 Task: Change  the formatting of the data to 'Which is Greater than 10 'In conditional formating, put the option 'Red Text. 'add another formatting option Format As Table, insert the option 'Light Gray, Table style light 1 ', change the format of Column Width to 15In the sheet  Data Analysis Templatebook
Action: Mouse moved to (125, 48)
Screenshot: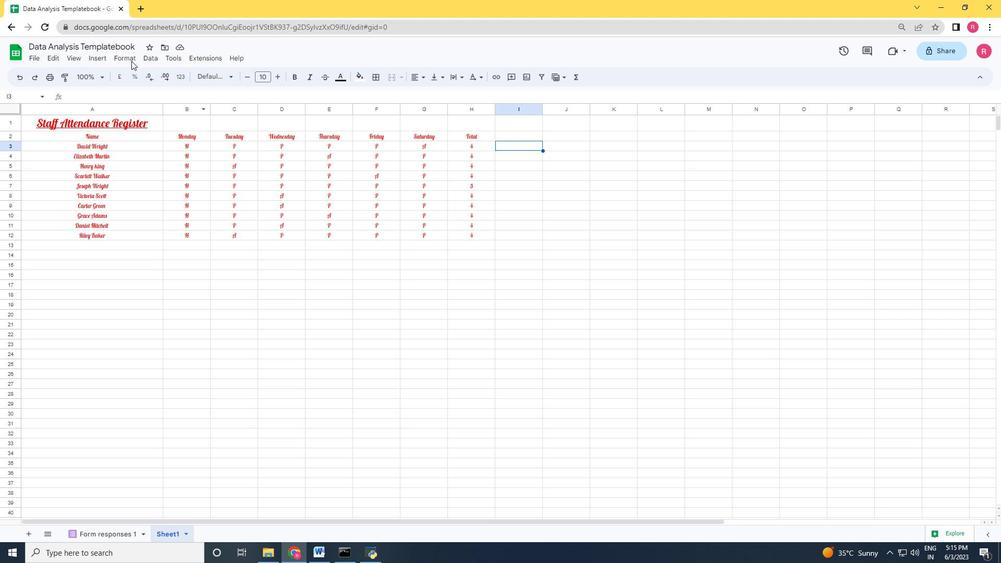 
Action: Mouse pressed left at (125, 48)
Screenshot: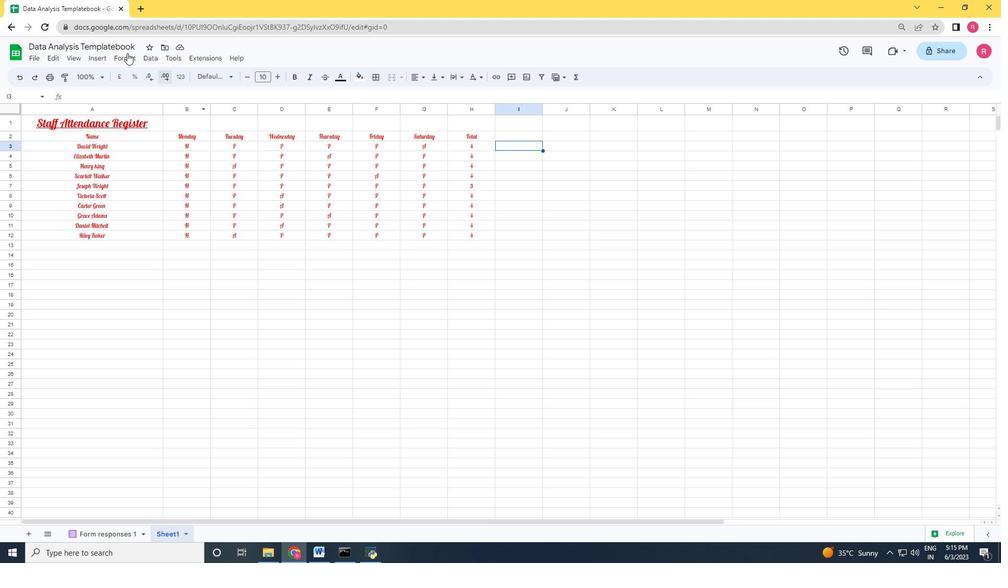 
Action: Mouse moved to (126, 58)
Screenshot: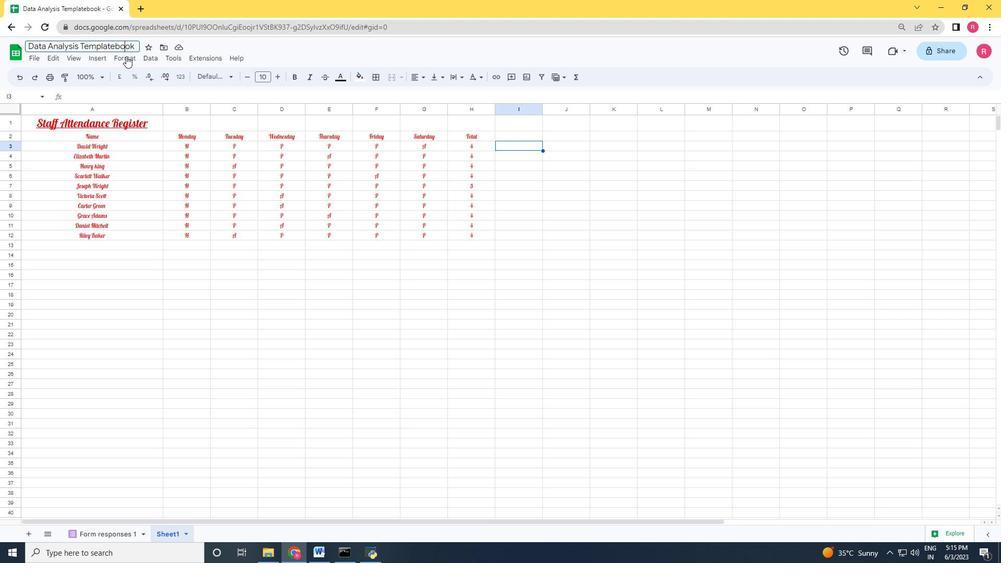 
Action: Mouse pressed left at (126, 58)
Screenshot: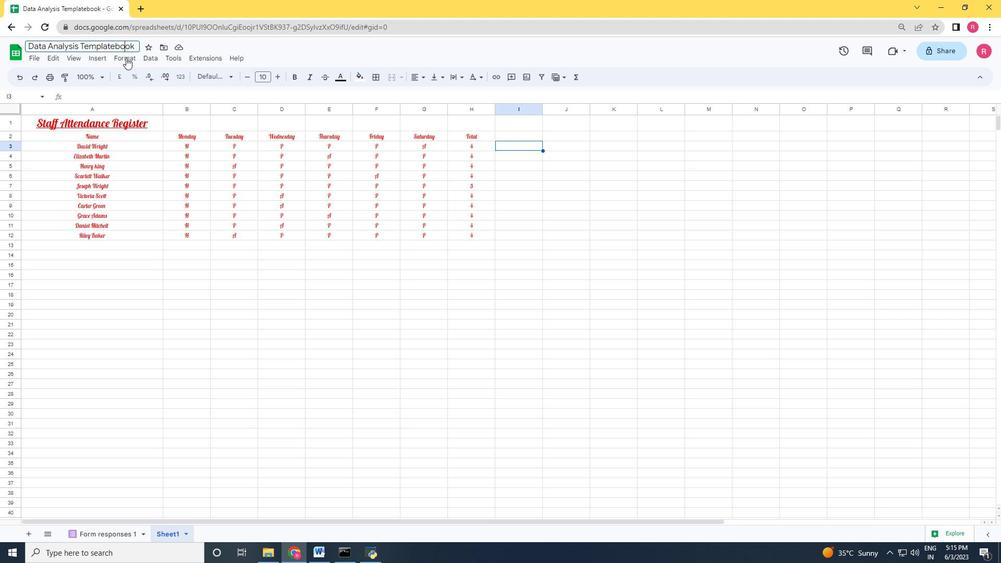 
Action: Mouse moved to (174, 216)
Screenshot: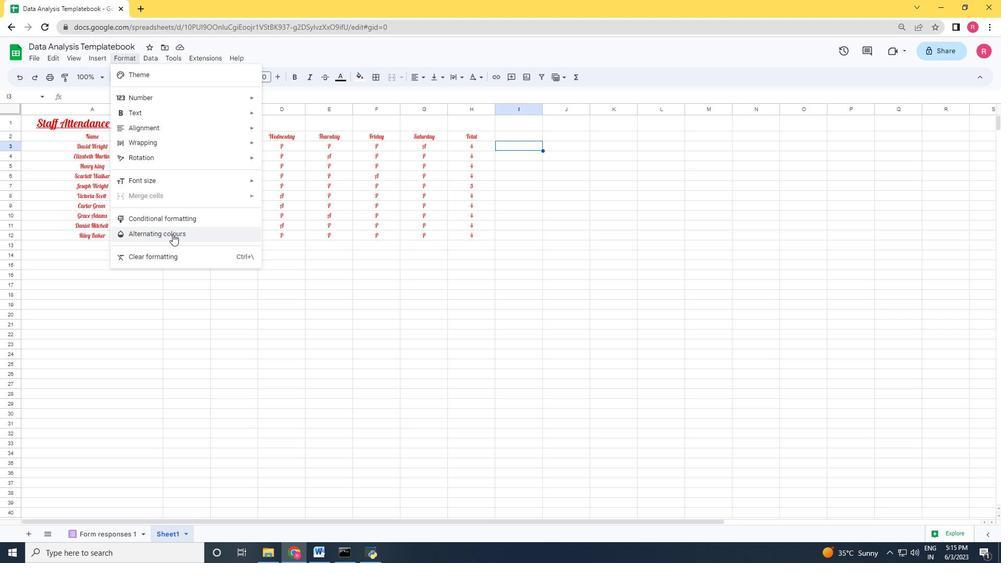 
Action: Mouse pressed left at (174, 216)
Screenshot: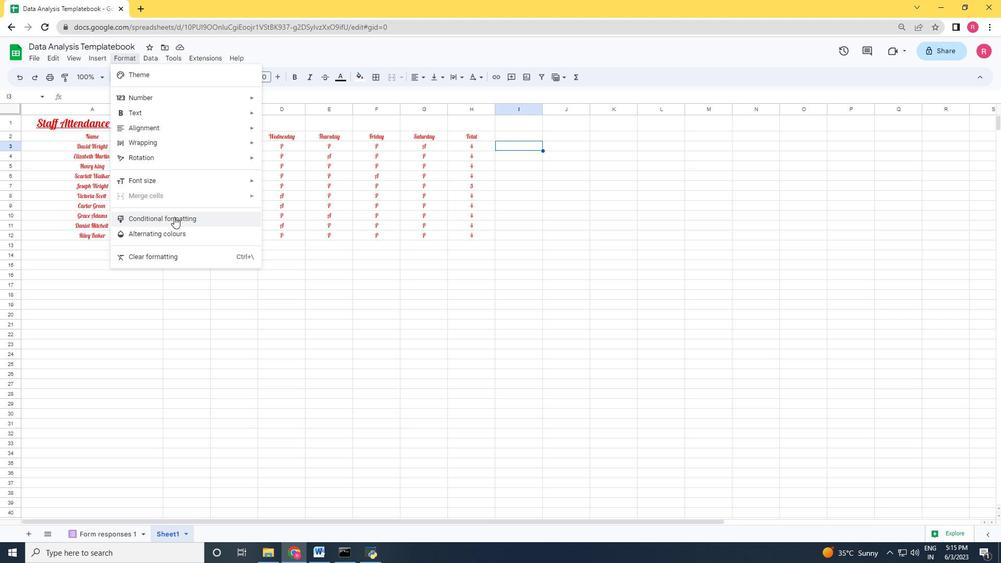 
Action: Mouse moved to (901, 202)
Screenshot: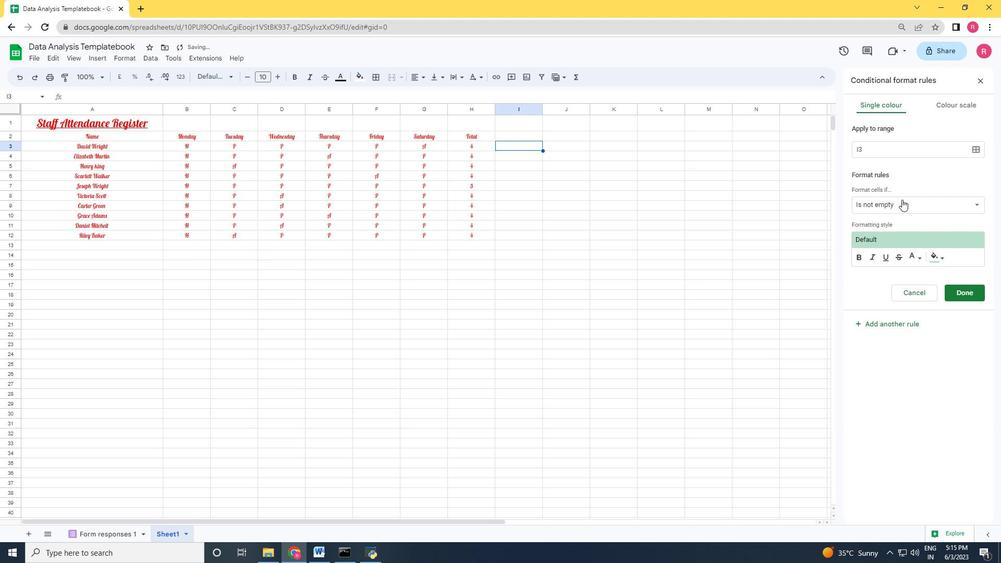 
Action: Mouse pressed left at (901, 202)
Screenshot: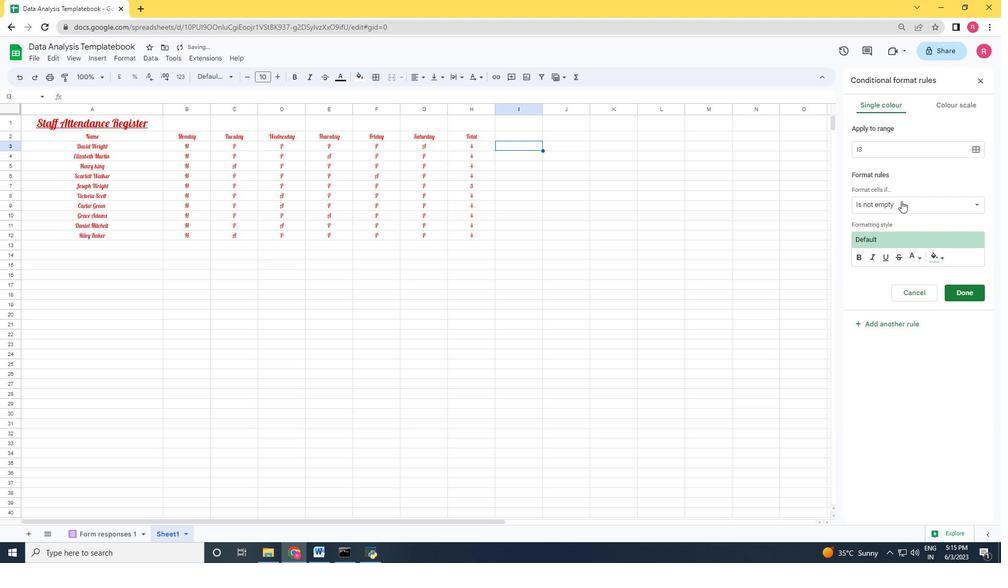 
Action: Mouse moved to (901, 357)
Screenshot: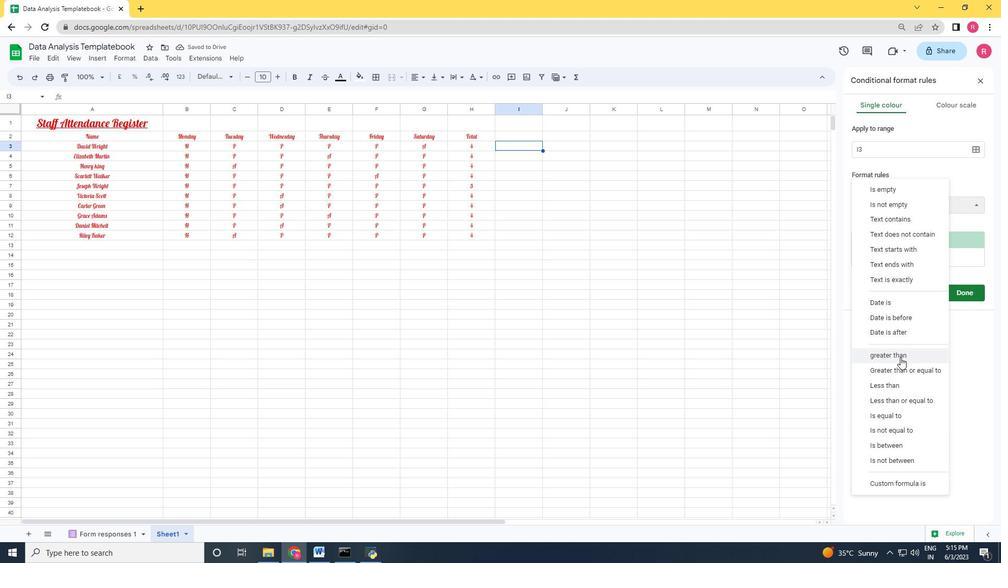 
Action: Mouse pressed left at (901, 357)
Screenshot: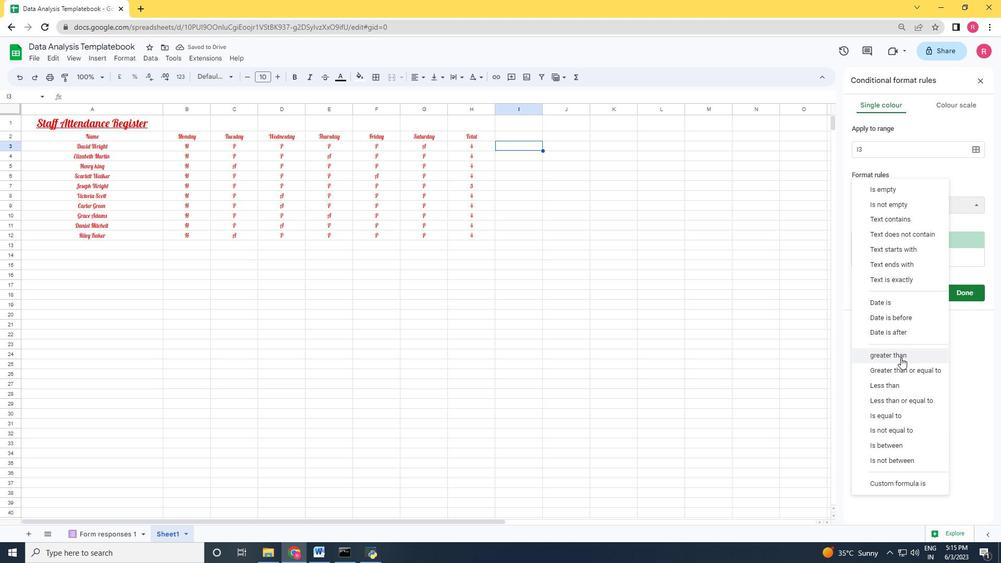 
Action: Mouse moved to (872, 228)
Screenshot: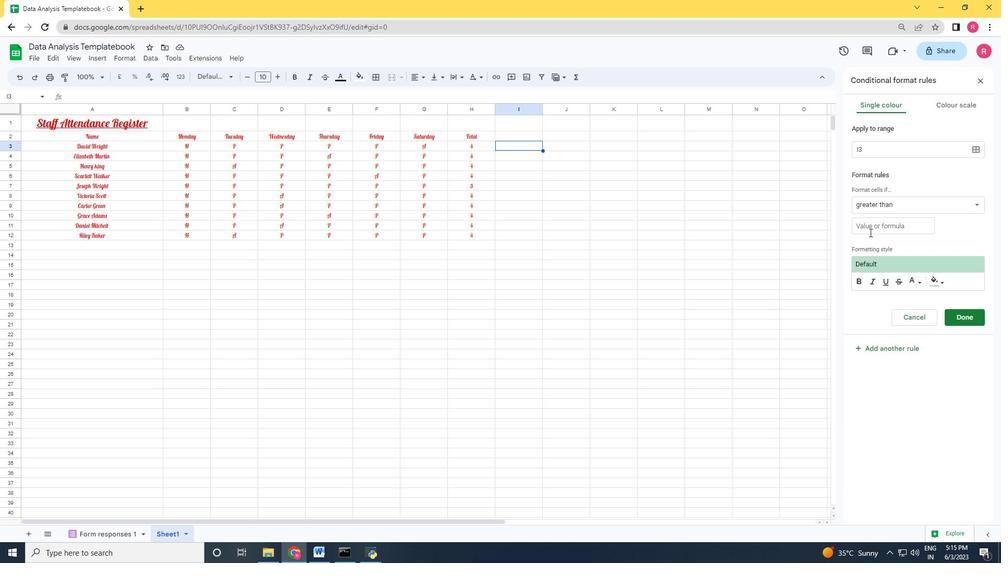 
Action: Mouse pressed left at (872, 228)
Screenshot: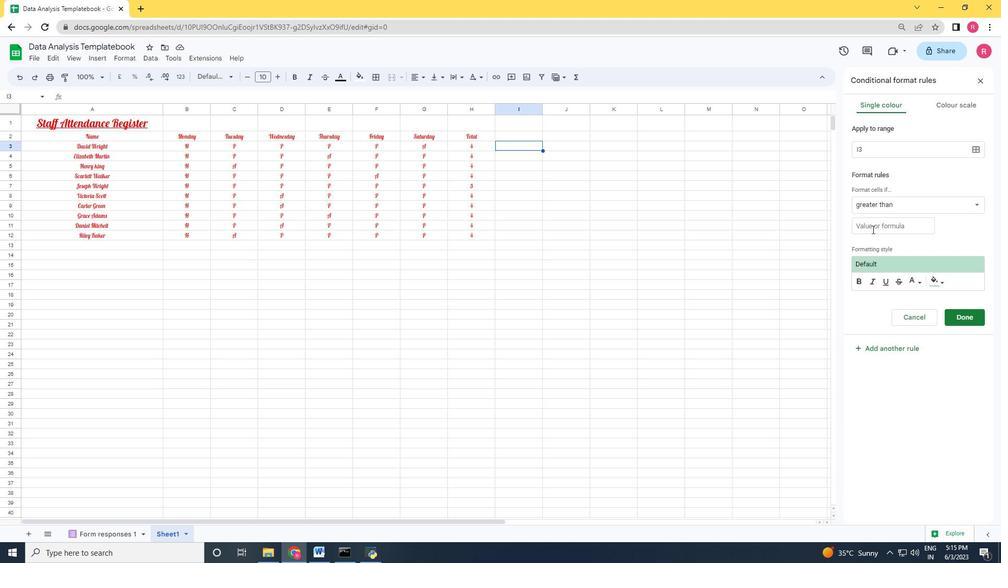 
Action: Mouse moved to (778, 238)
Screenshot: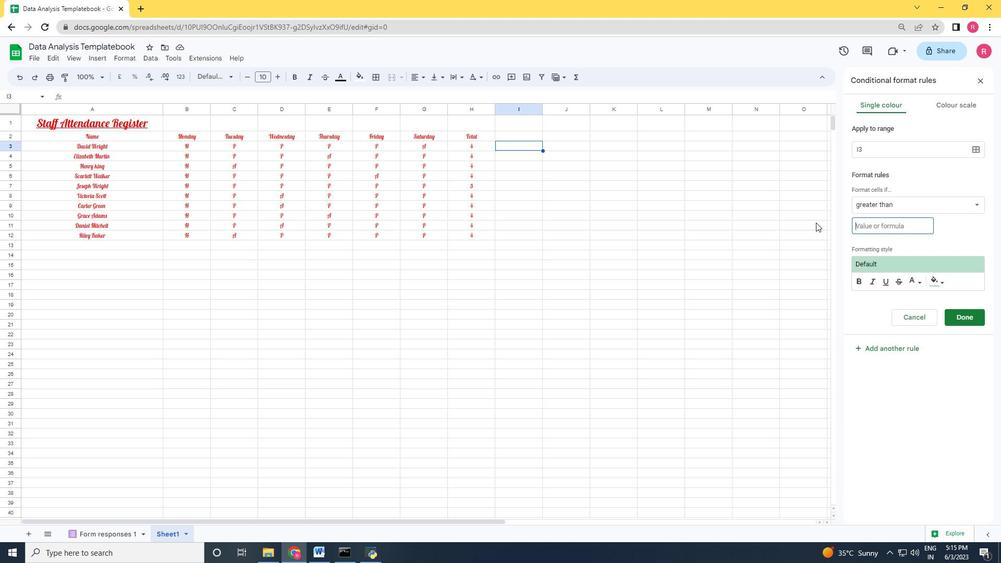 
Action: Key pressed 110<Key.backspace><Key.backspace>0
Screenshot: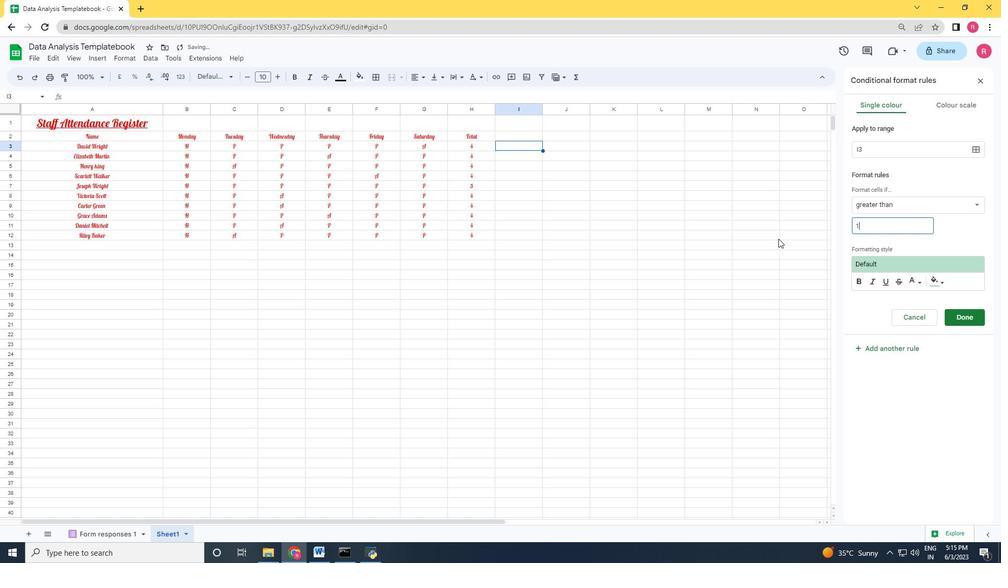 
Action: Mouse moved to (917, 278)
Screenshot: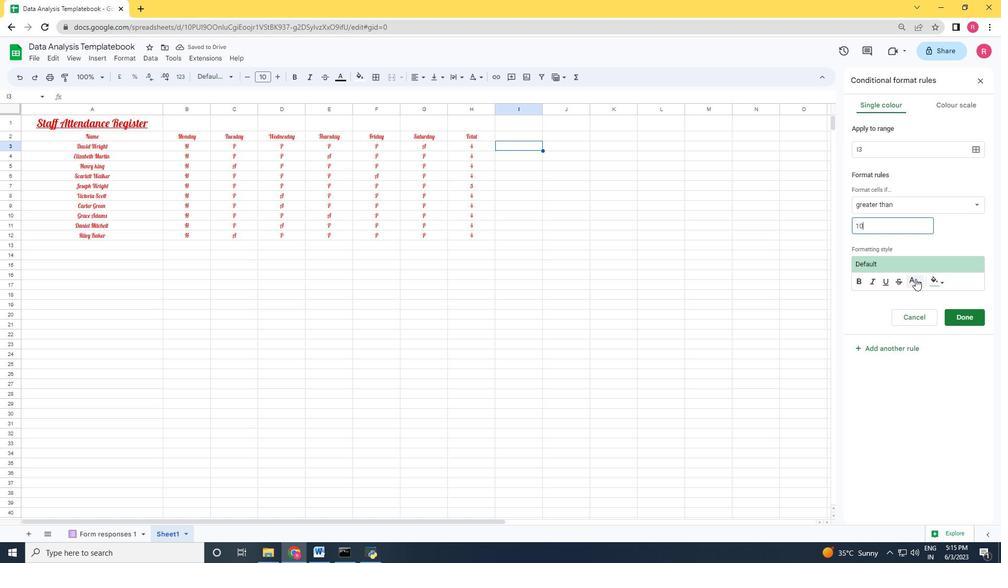 
Action: Mouse pressed left at (917, 278)
Screenshot: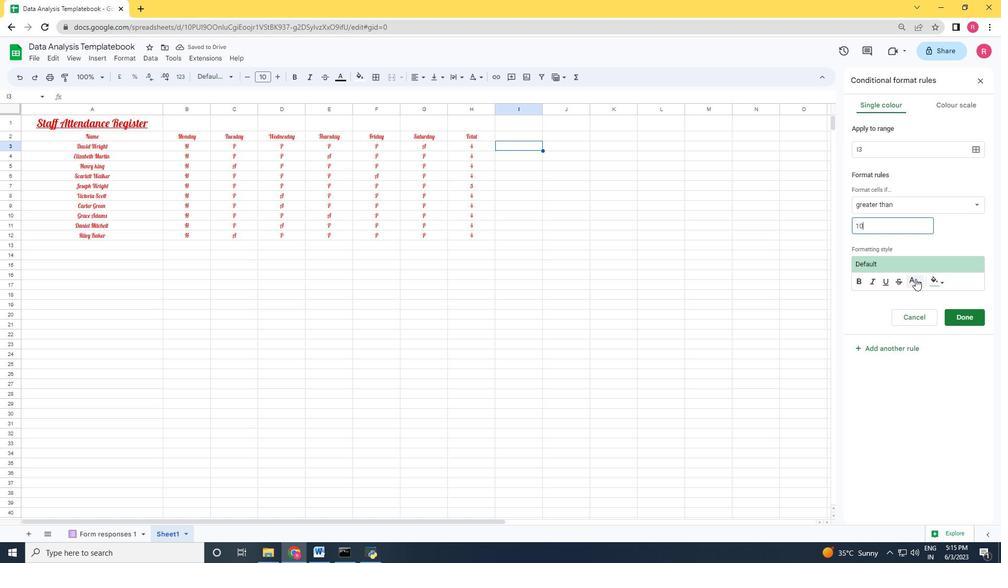 
Action: Mouse moved to (920, 283)
Screenshot: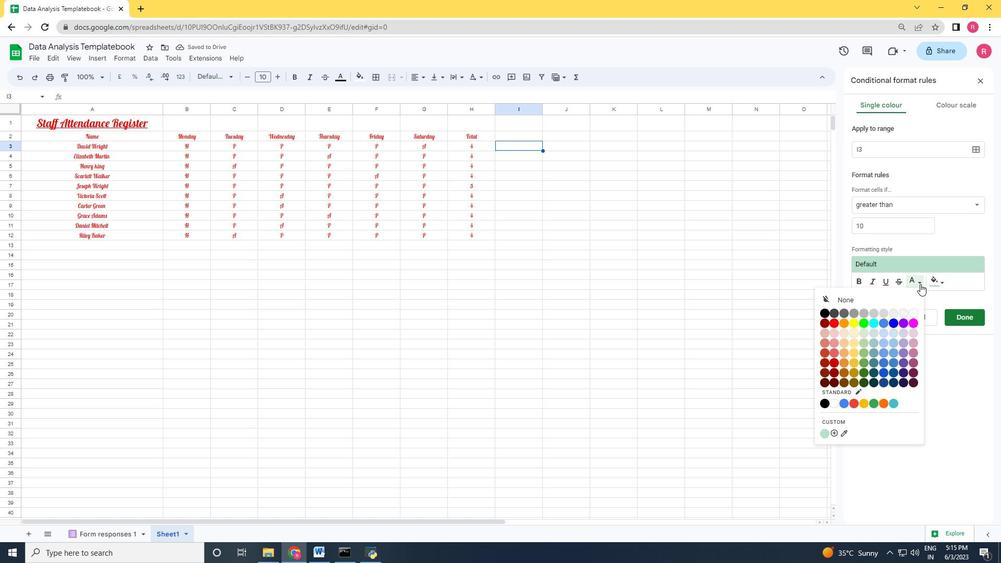 
Action: Mouse pressed left at (920, 283)
Screenshot: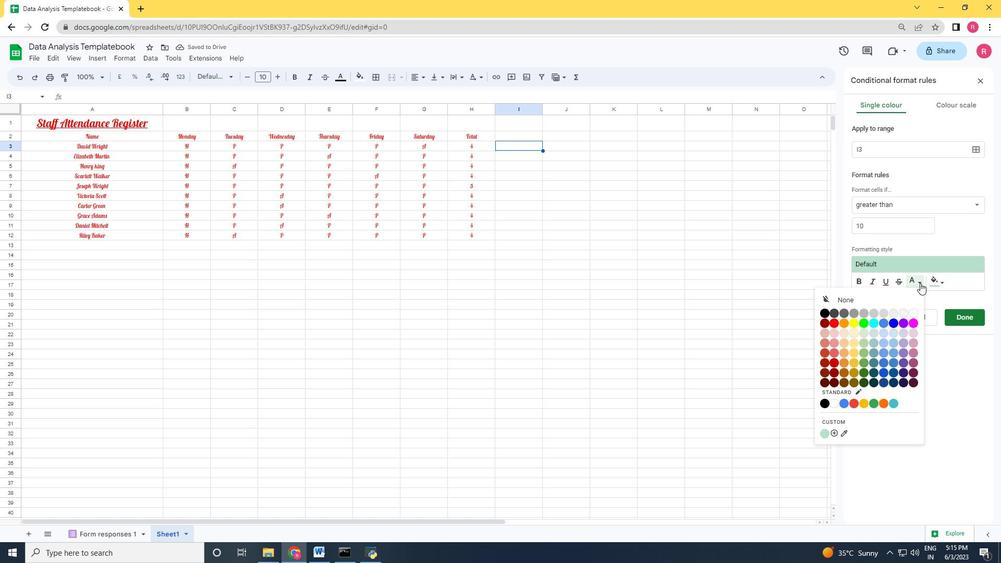 
Action: Mouse moved to (920, 282)
Screenshot: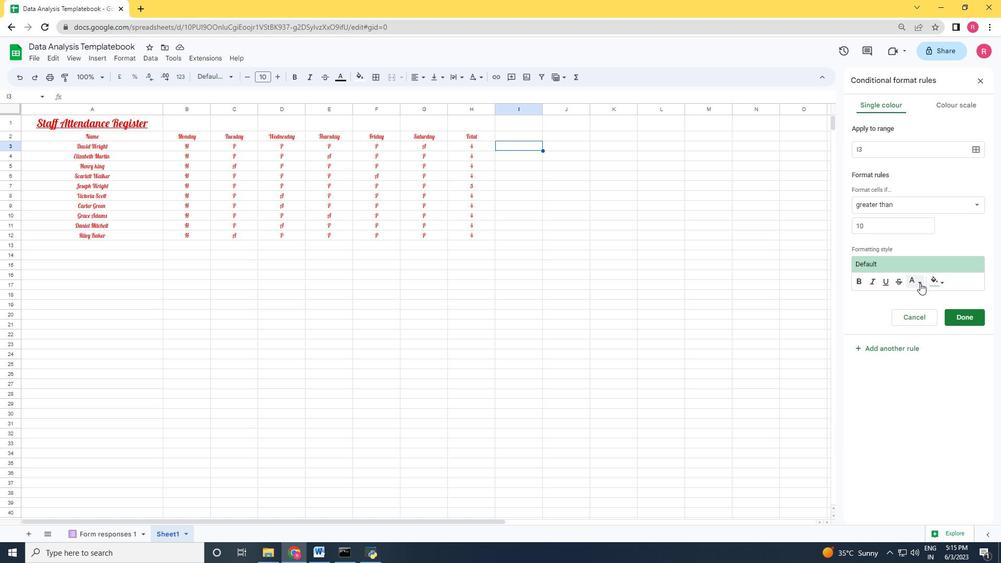 
Action: Mouse pressed left at (920, 282)
Screenshot: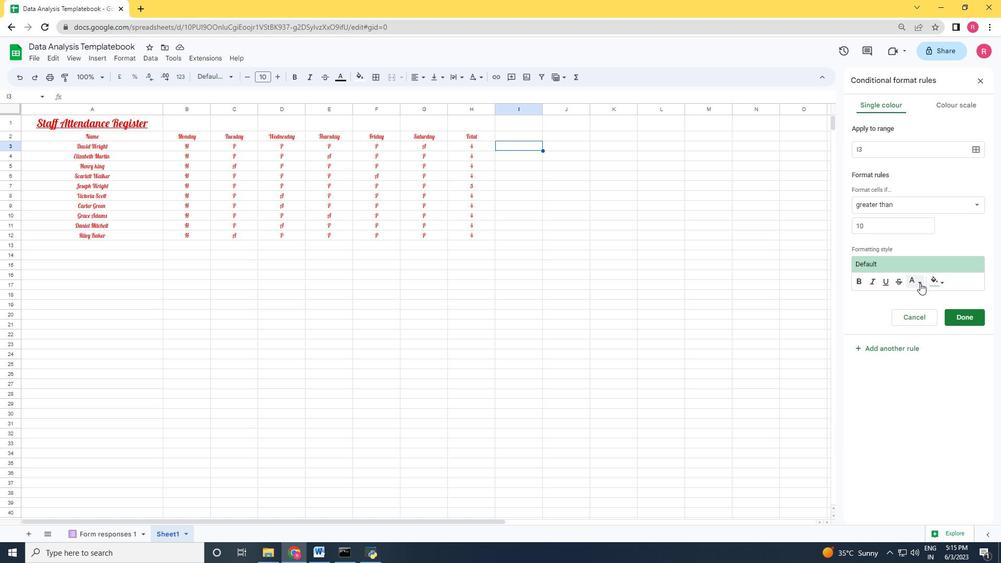 
Action: Mouse moved to (835, 323)
Screenshot: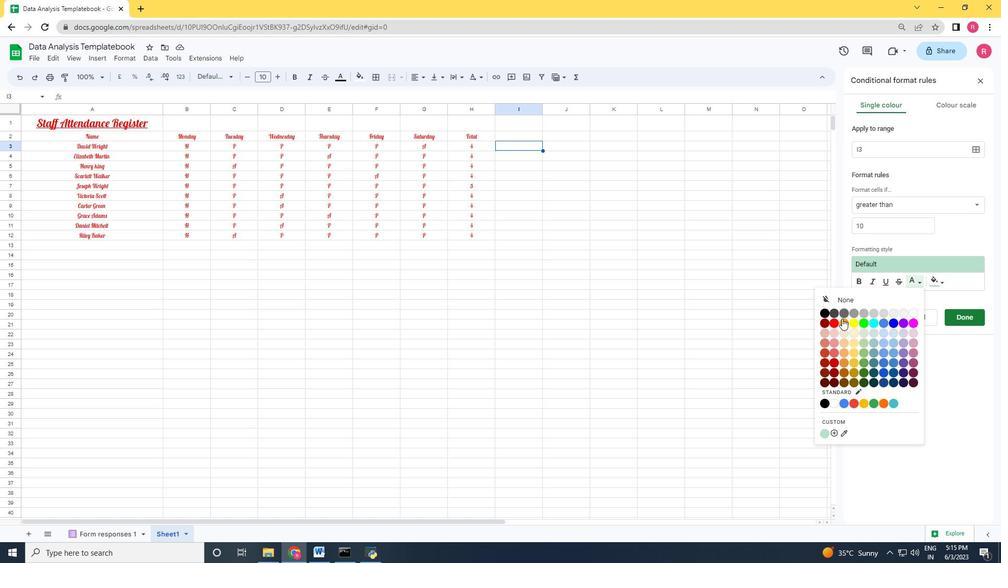 
Action: Mouse pressed left at (835, 323)
Screenshot: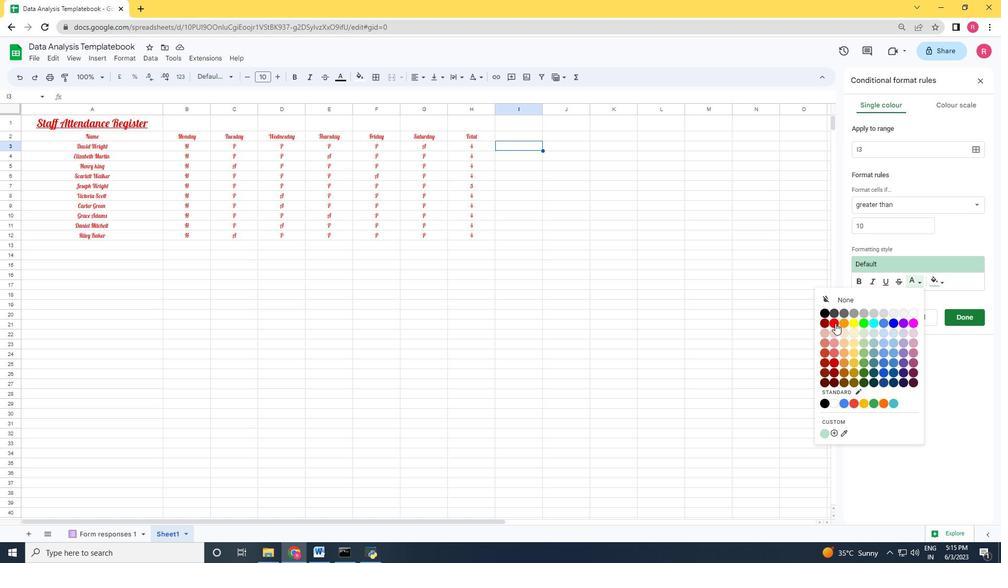 
Action: Mouse moved to (973, 316)
Screenshot: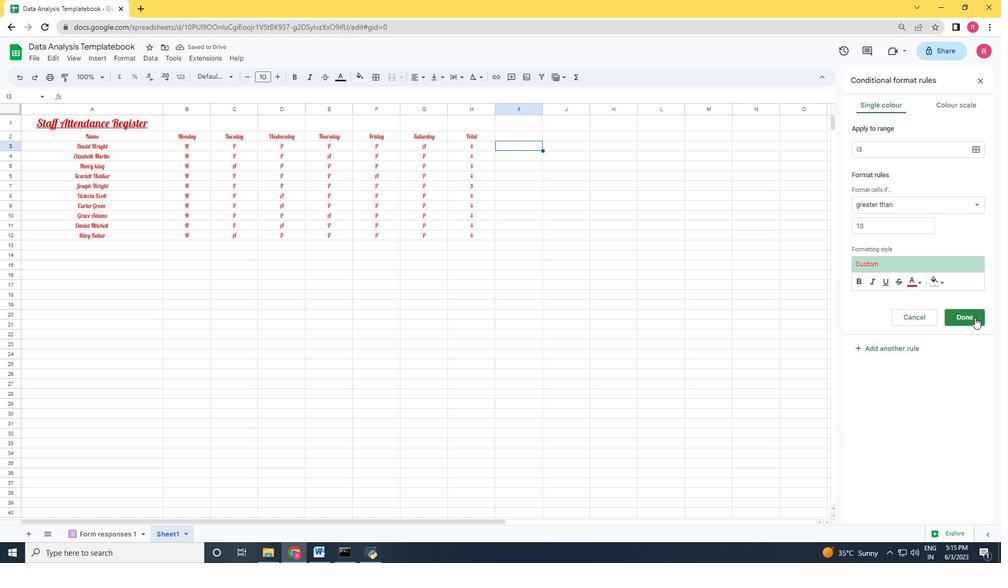 
Action: Mouse pressed left at (973, 316)
Screenshot: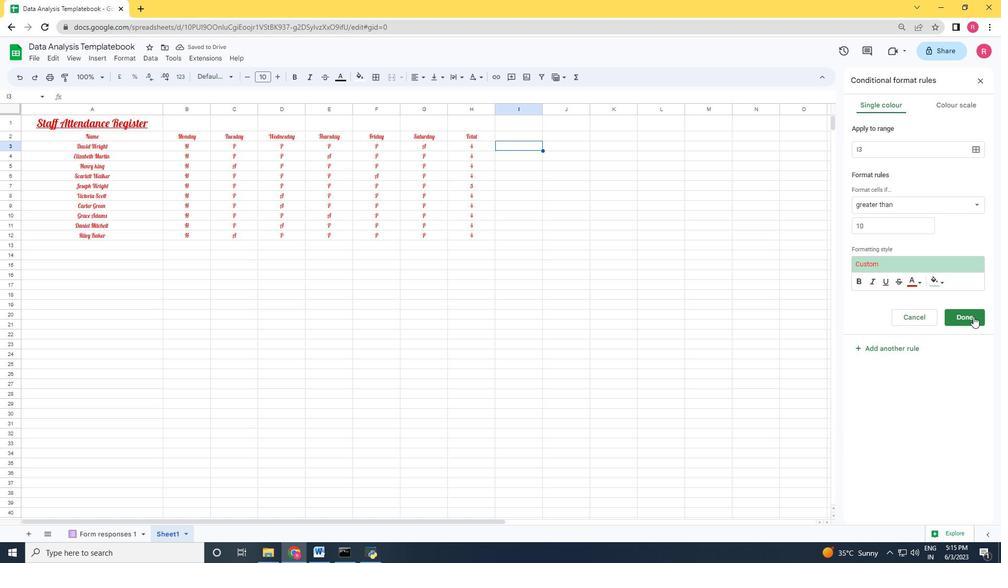 
Action: Mouse moved to (63, 133)
Screenshot: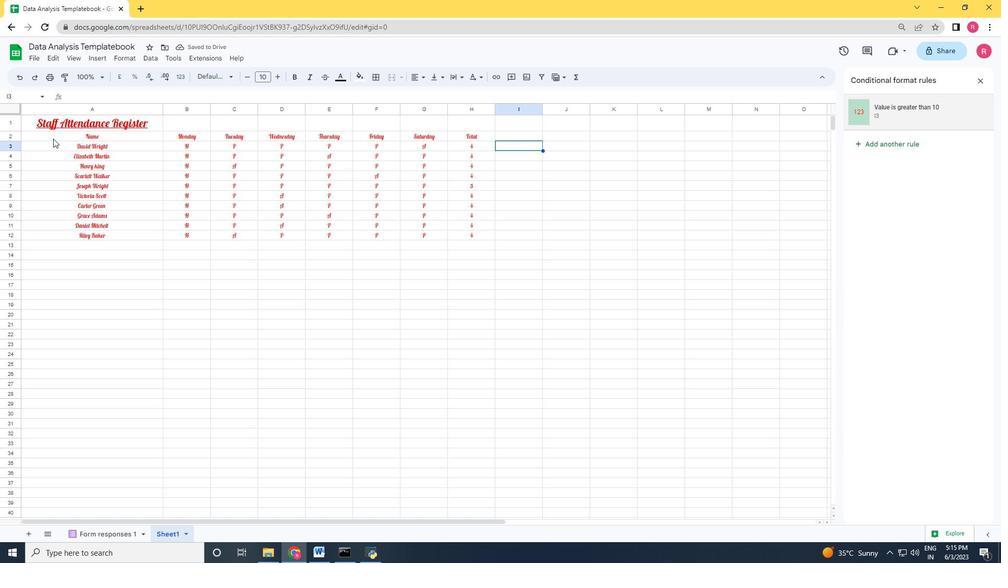 
Action: Mouse pressed left at (63, 133)
Screenshot: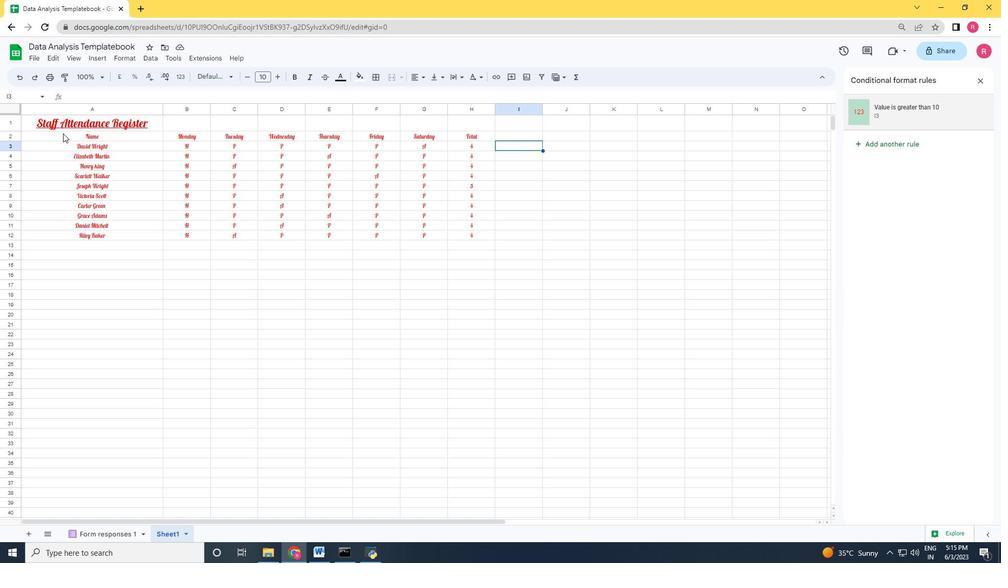 
Action: Mouse moved to (58, 123)
Screenshot: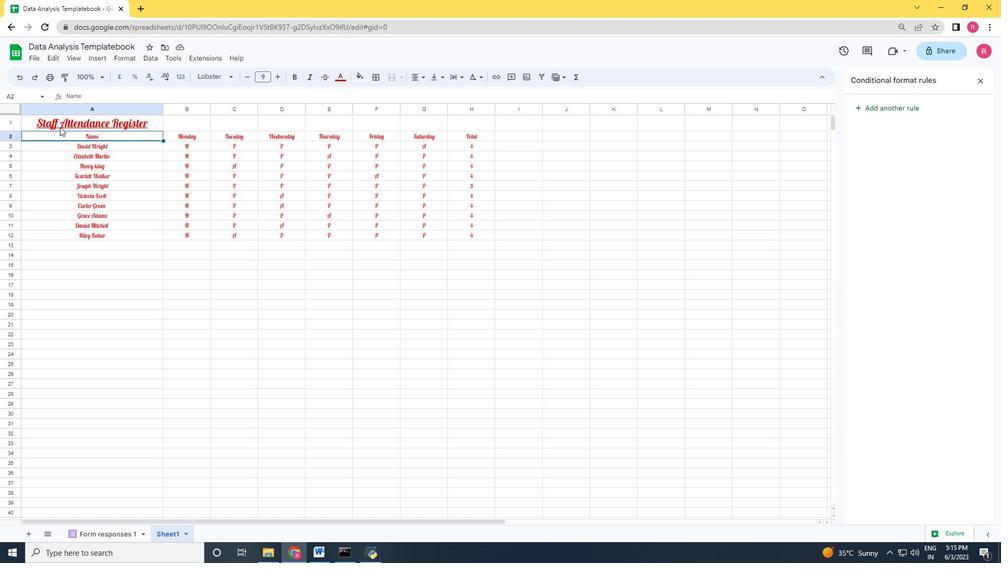 
Action: Mouse pressed left at (58, 123)
Screenshot: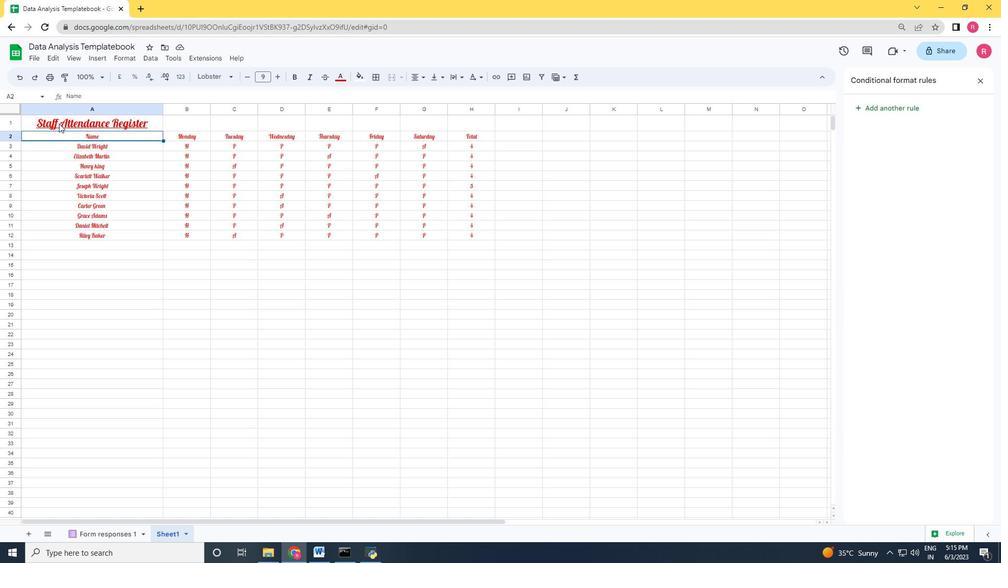 
Action: Mouse moved to (57, 123)
Screenshot: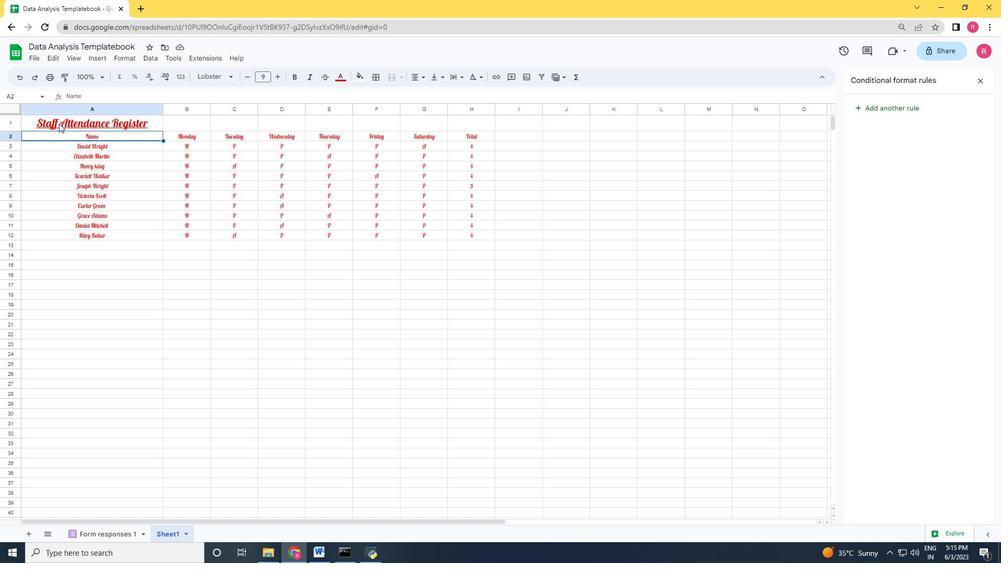 
Action: Key pressed <Key.shift_r><Key.right><Key.right><Key.right><Key.right><Key.right><Key.right><Key.right><Key.down><Key.down><Key.down><Key.down><Key.down><Key.down><Key.down><Key.down><Key.down>
Screenshot: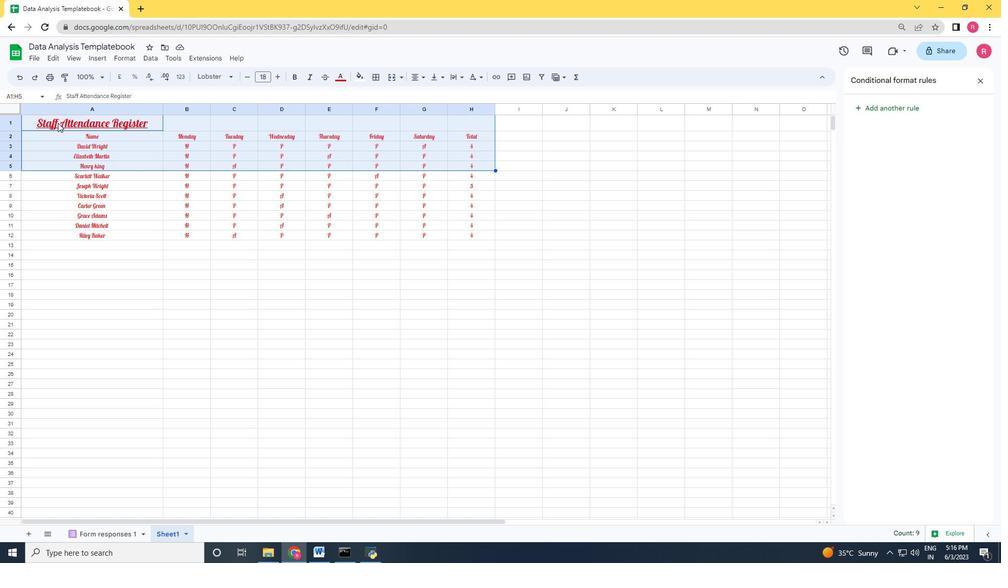 
Action: Mouse moved to (49, 113)
Screenshot: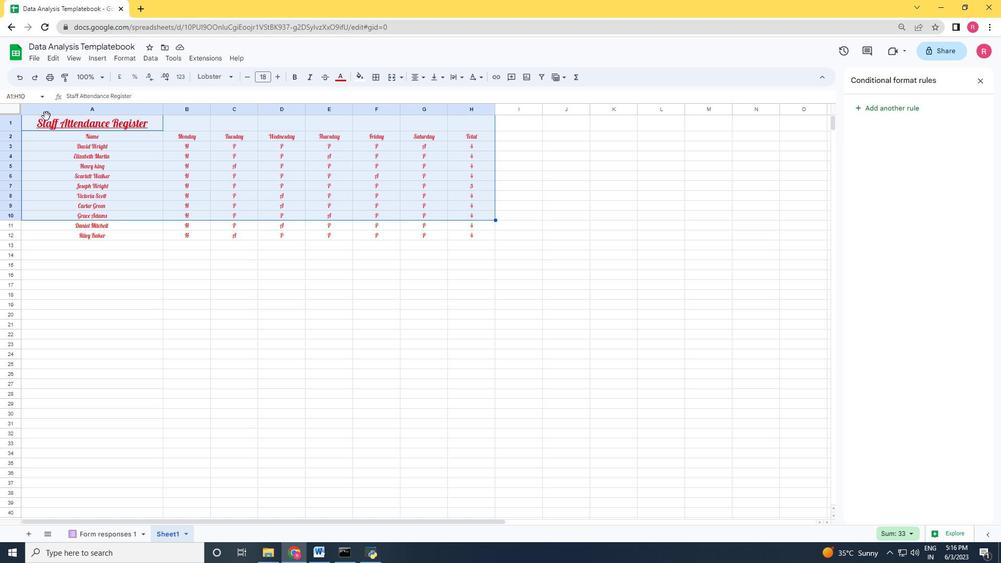 
Action: Mouse pressed left at (49, 113)
Screenshot: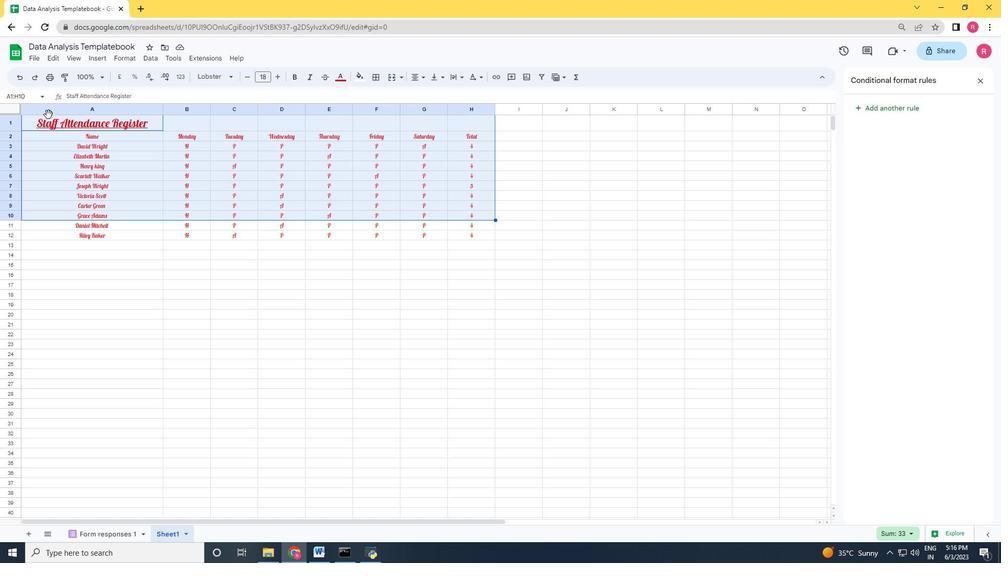 
Action: Mouse moved to (173, 316)
Screenshot: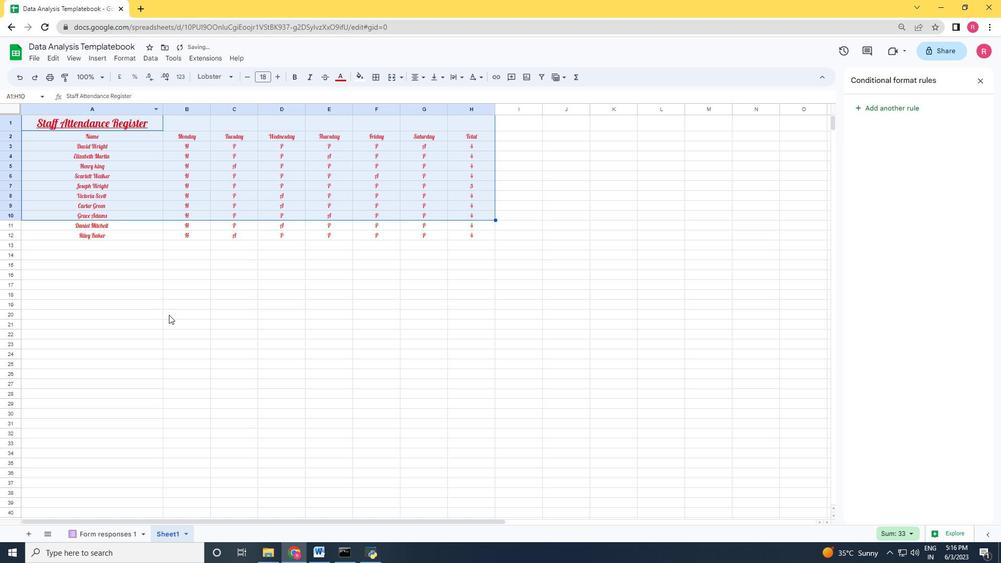 
Action: Mouse pressed left at (173, 316)
Screenshot: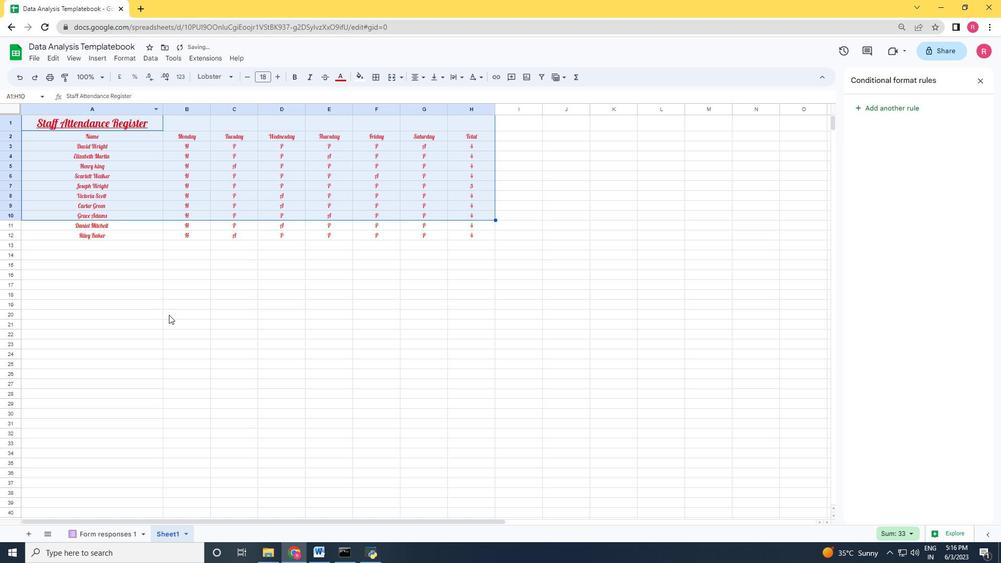 
Action: Mouse moved to (79, 106)
Screenshot: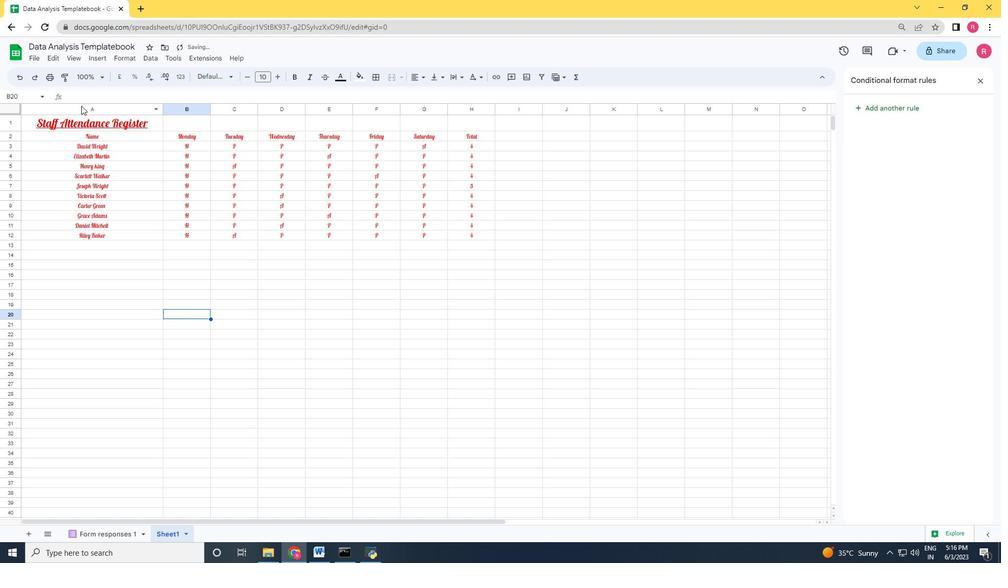 
Action: Mouse pressed left at (79, 106)
Screenshot: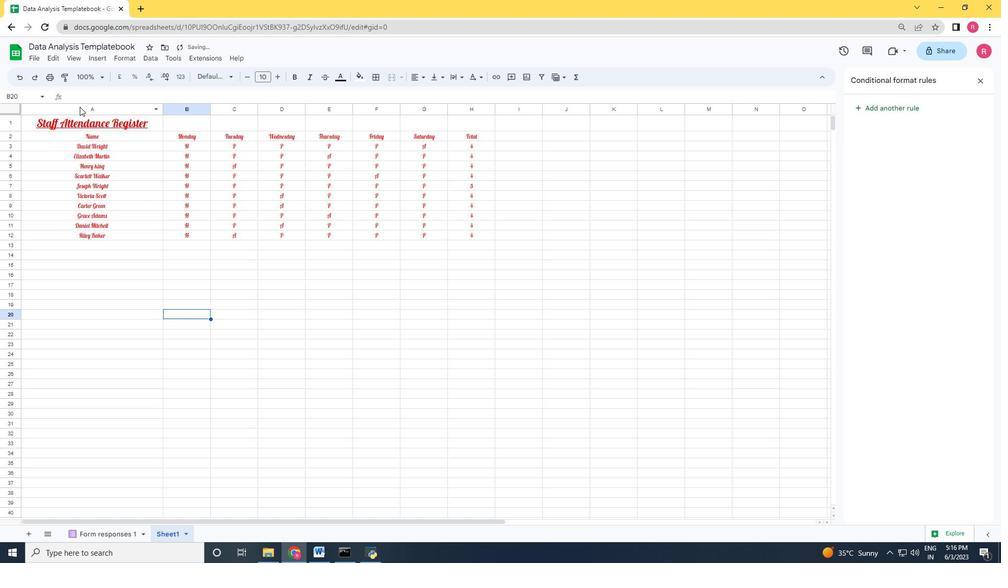 
Action: Mouse moved to (127, 58)
Screenshot: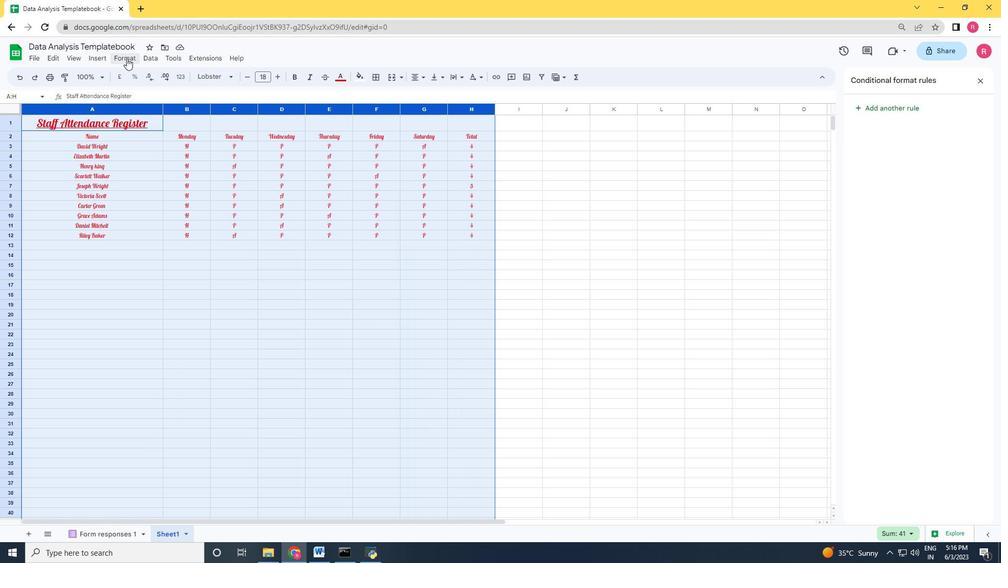 
Action: Mouse pressed left at (127, 58)
Screenshot: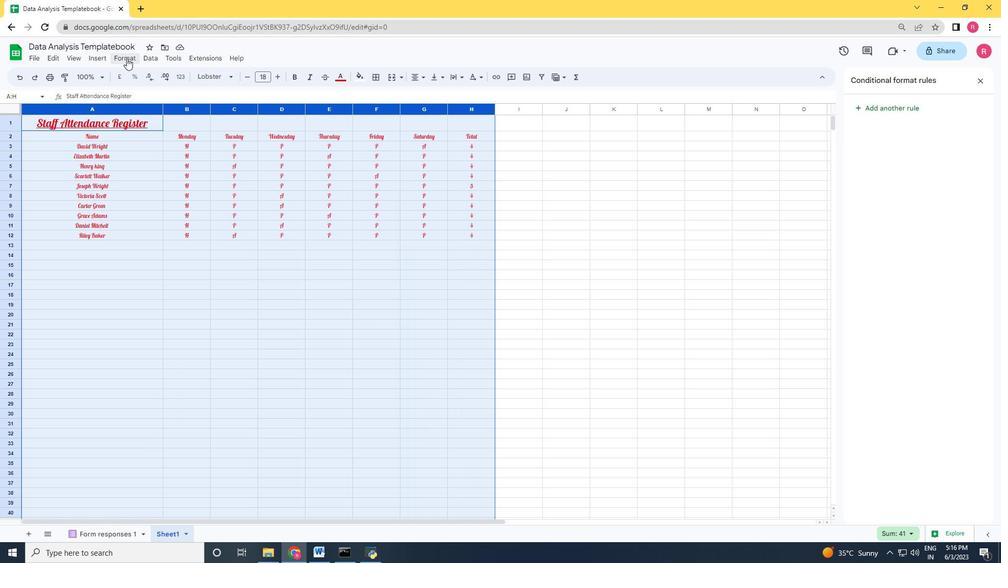 
Action: Mouse moved to (172, 222)
Screenshot: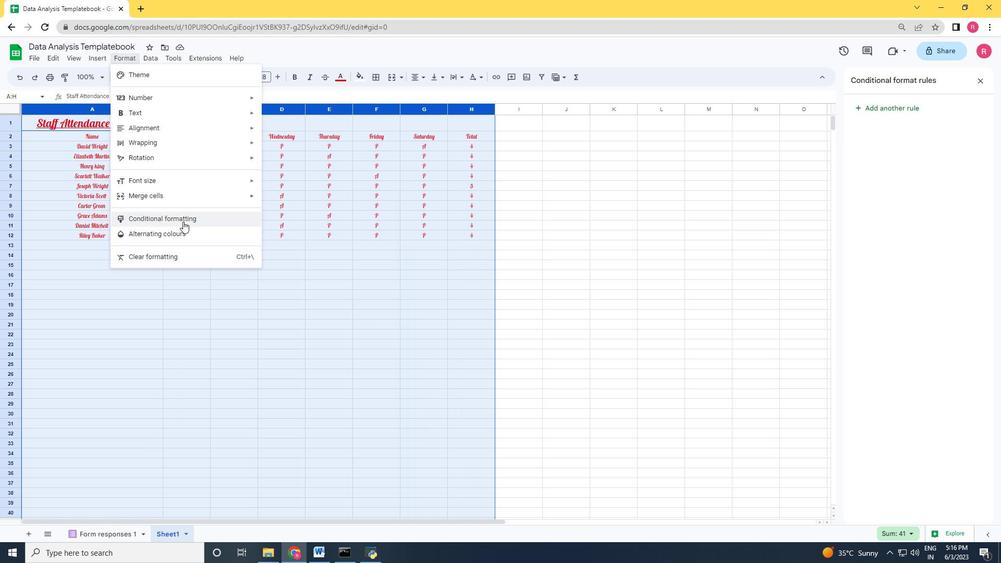 
Action: Mouse pressed left at (172, 222)
Screenshot: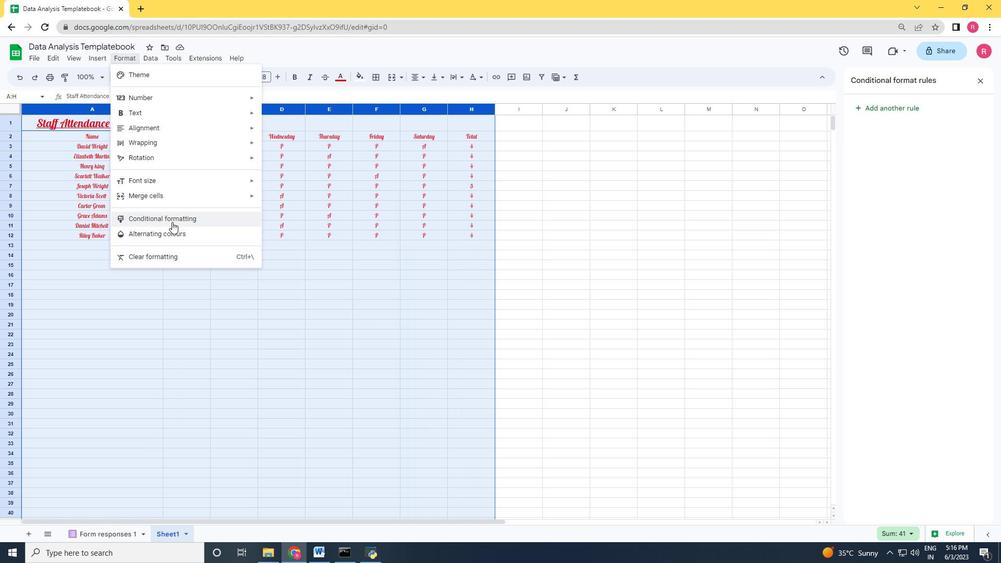 
Action: Mouse moved to (882, 204)
Screenshot: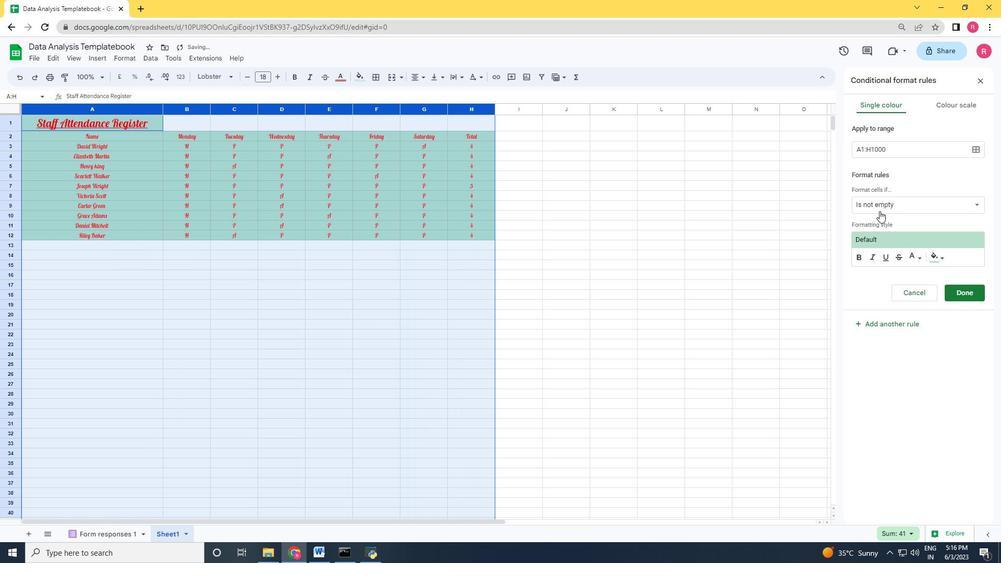 
Action: Mouse pressed left at (882, 204)
Screenshot: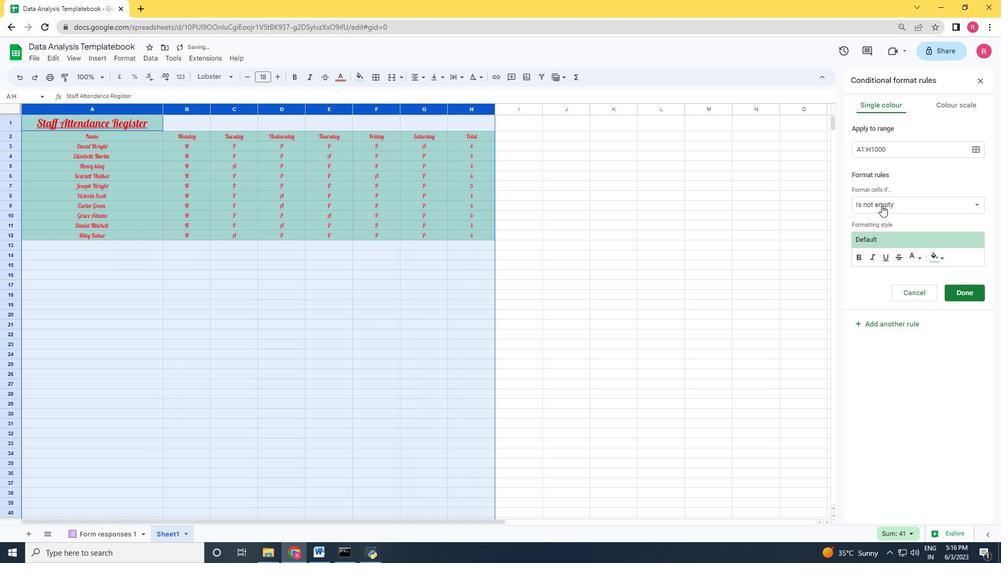 
Action: Mouse moved to (905, 357)
Screenshot: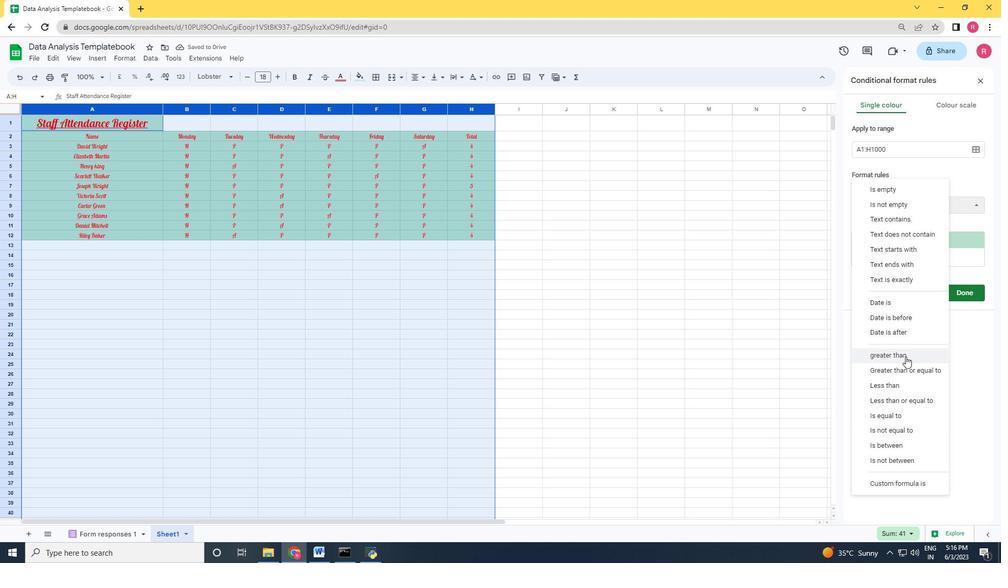 
Action: Mouse pressed left at (905, 357)
Screenshot: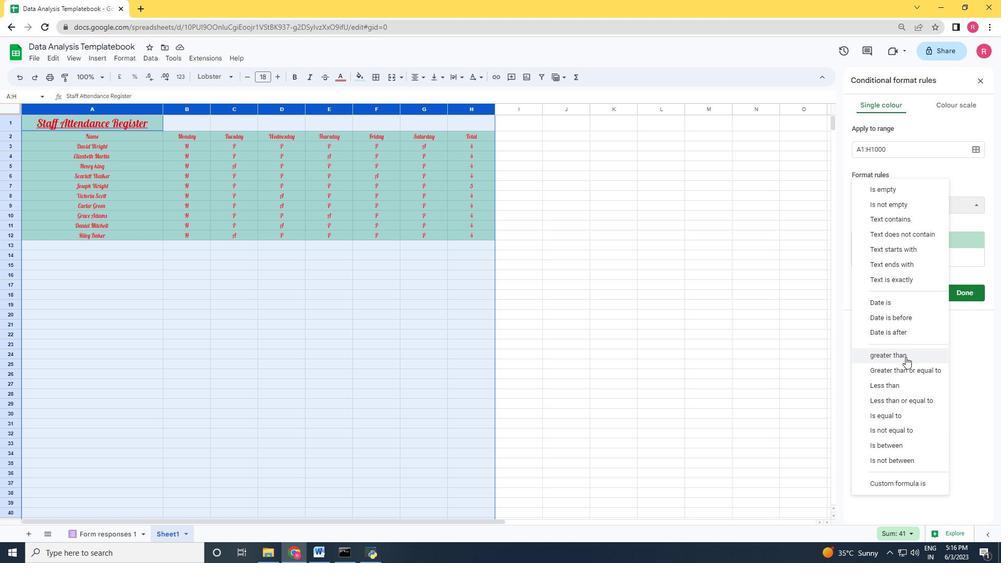
Action: Mouse moved to (879, 230)
Screenshot: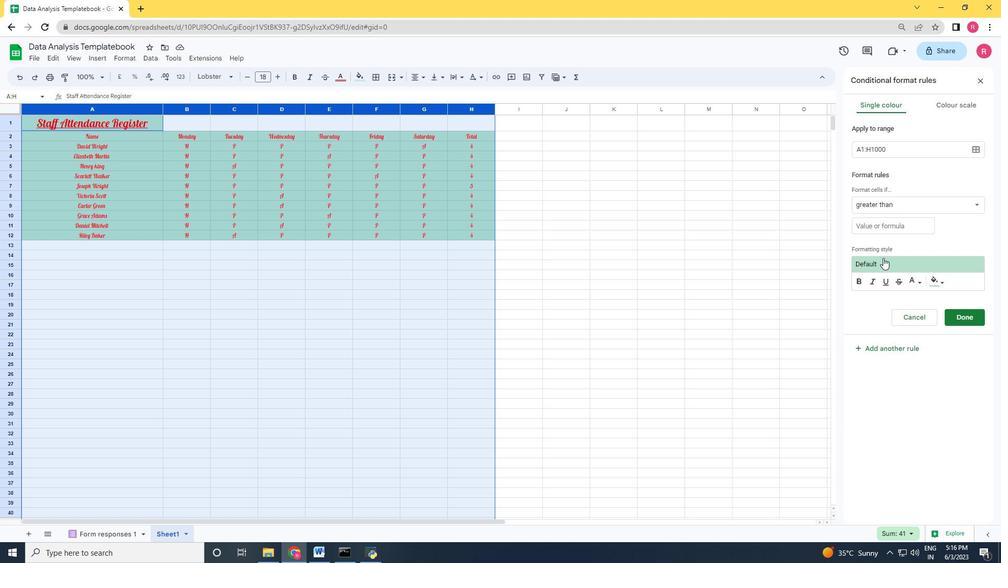 
Action: Mouse pressed left at (879, 230)
Screenshot: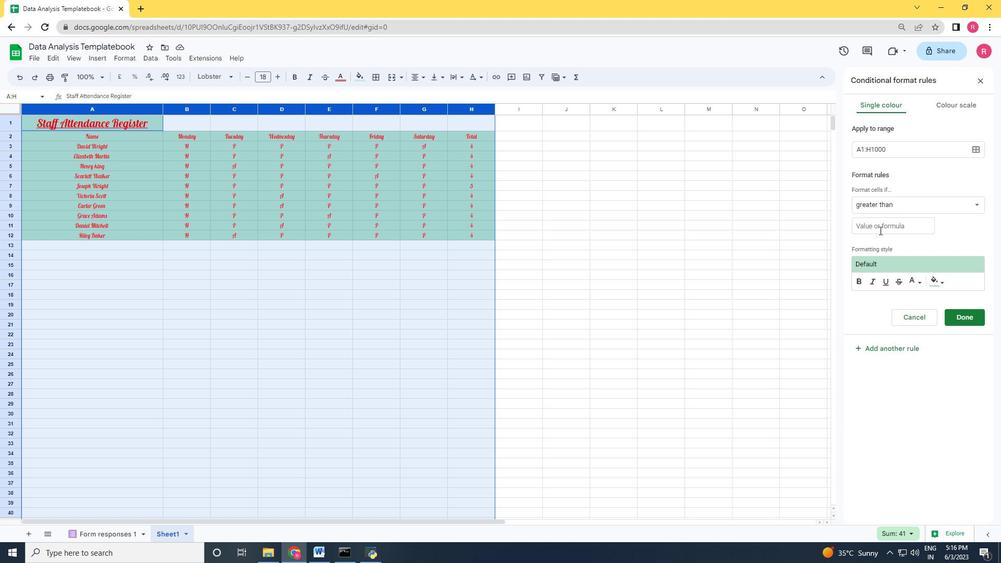 
Action: Mouse moved to (618, 330)
Screenshot: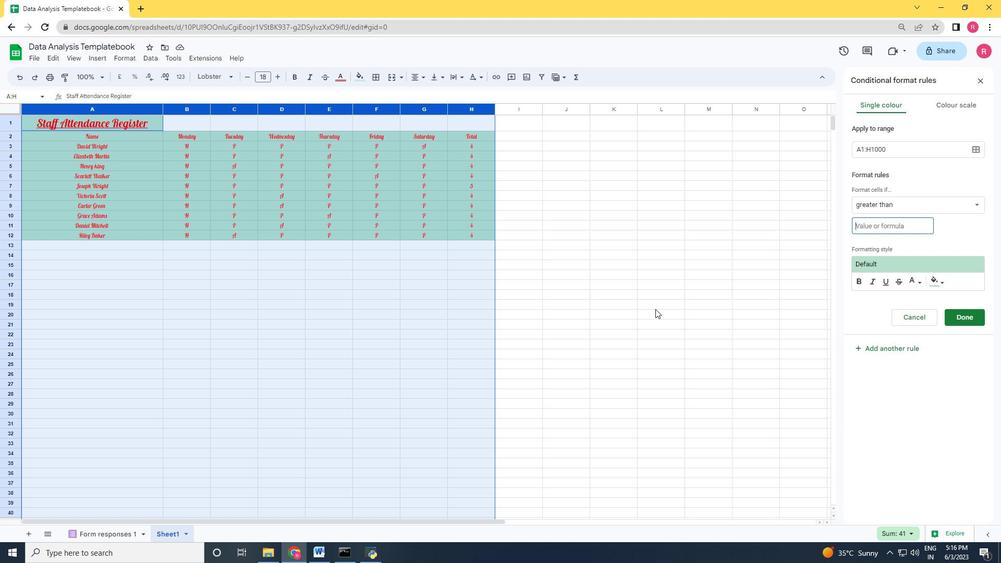 
Action: Key pressed 10
Screenshot: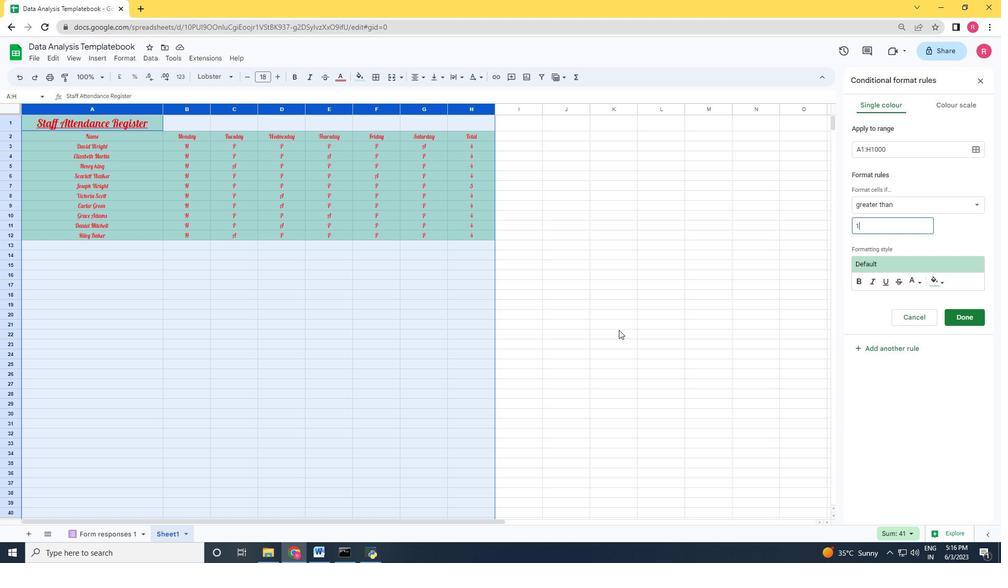 
Action: Mouse moved to (919, 285)
Screenshot: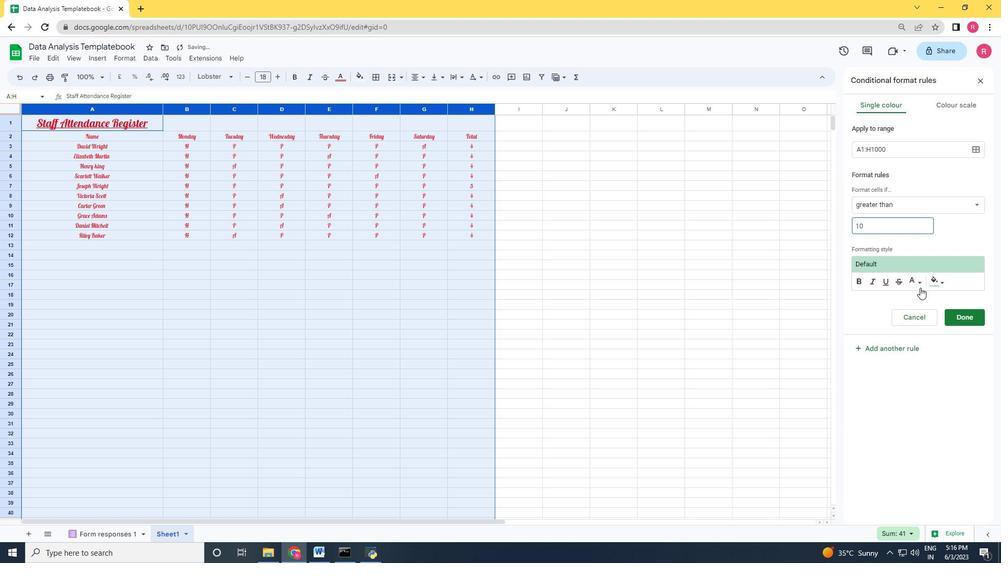 
Action: Mouse pressed left at (919, 285)
Screenshot: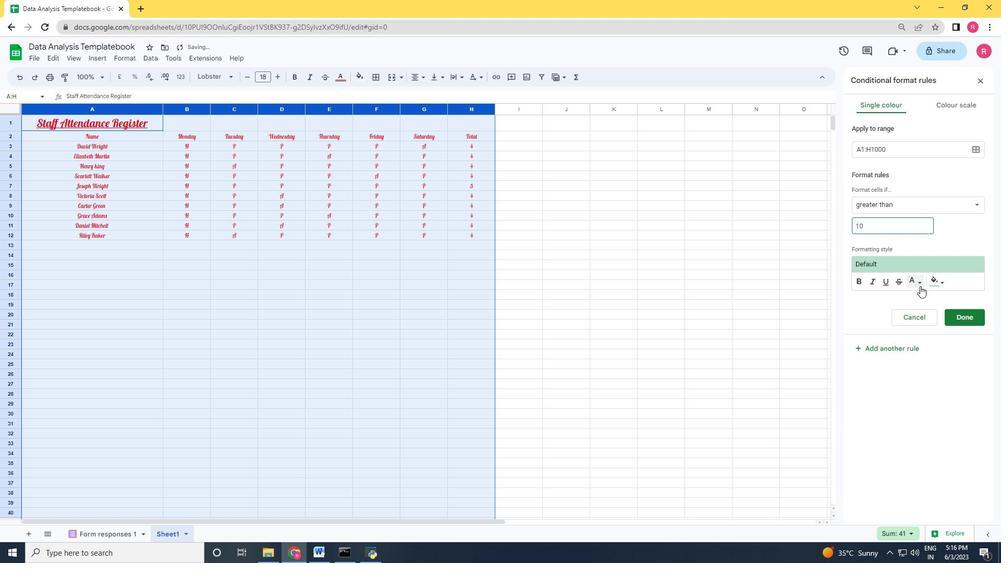 
Action: Mouse moved to (837, 325)
Screenshot: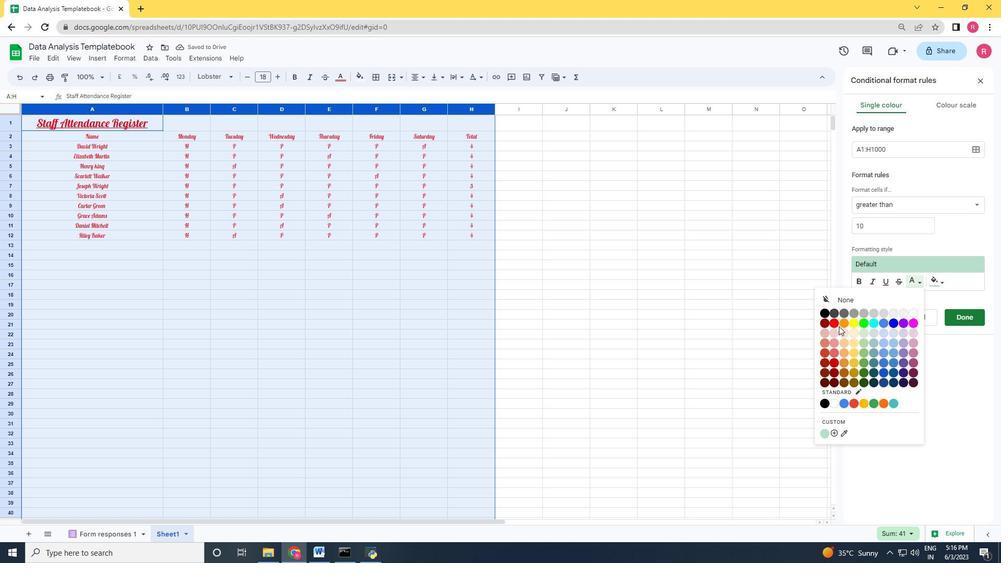 
Action: Mouse pressed left at (837, 325)
Screenshot: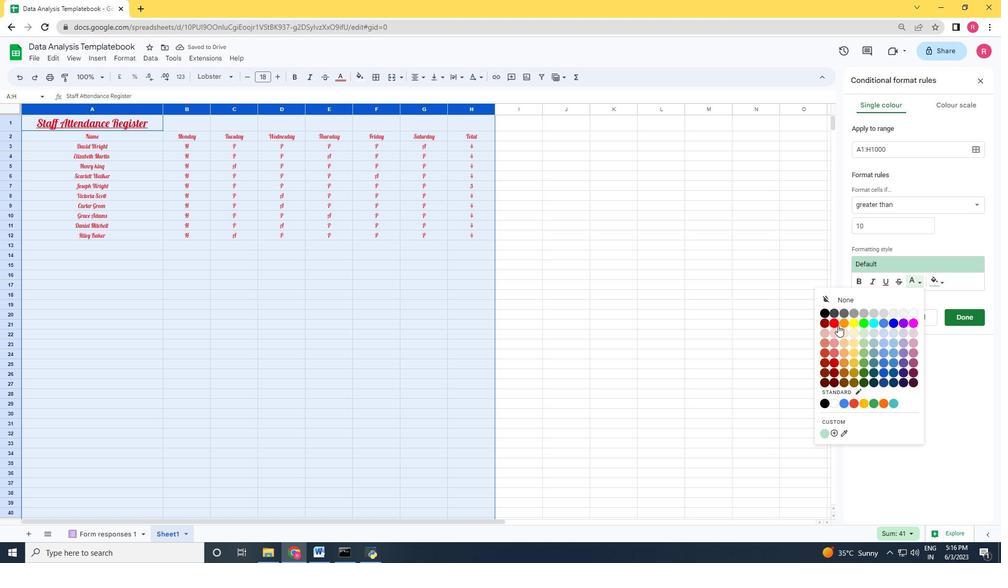 
Action: Mouse moved to (965, 318)
Screenshot: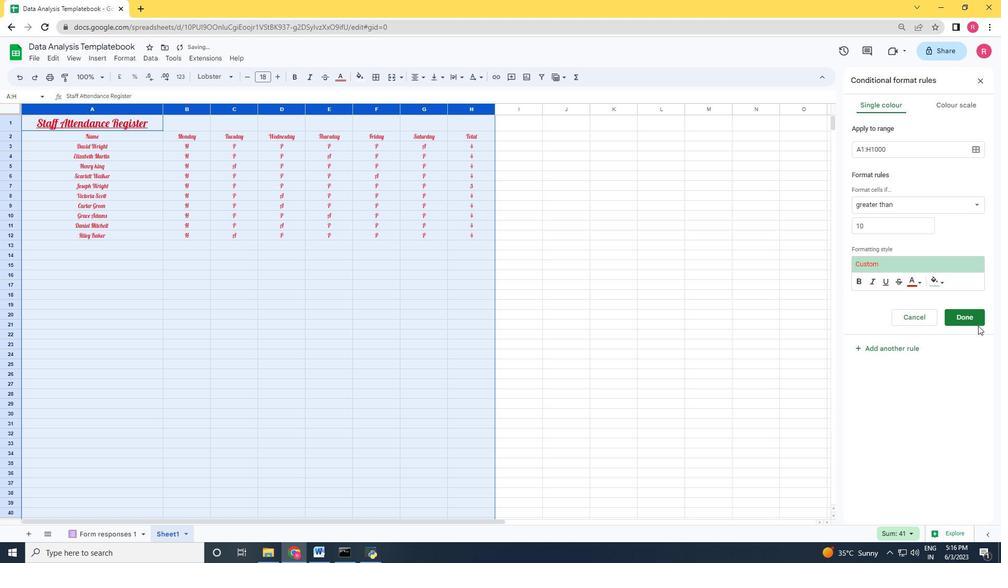 
Action: Mouse pressed left at (965, 318)
Screenshot: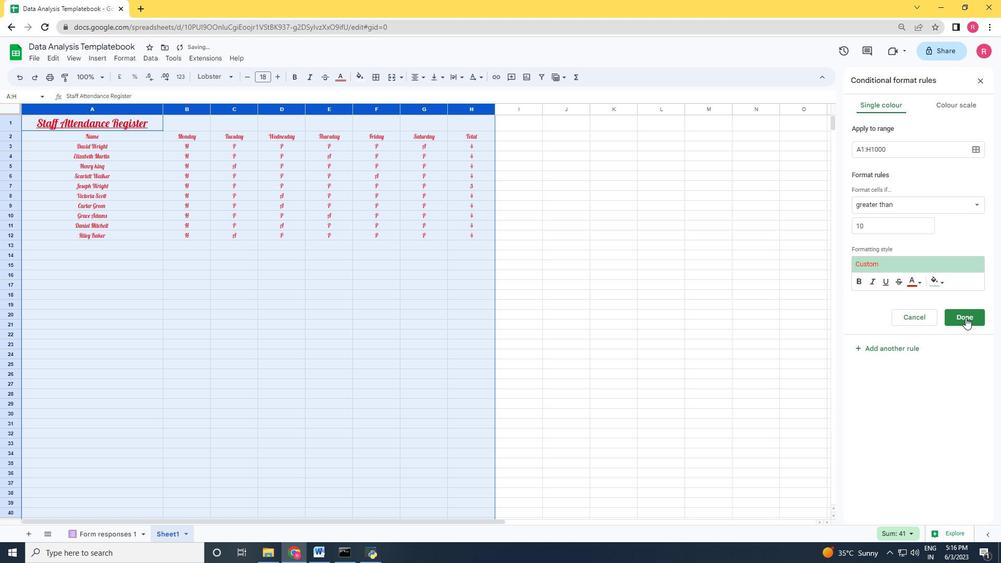 
Action: Mouse moved to (248, 188)
Screenshot: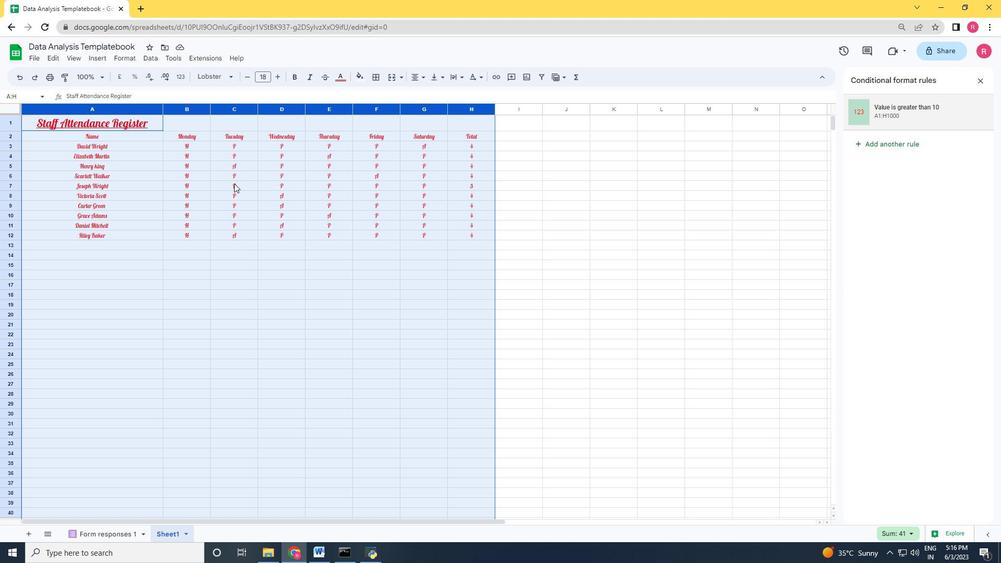 
Action: Mouse pressed right at (248, 188)
Screenshot: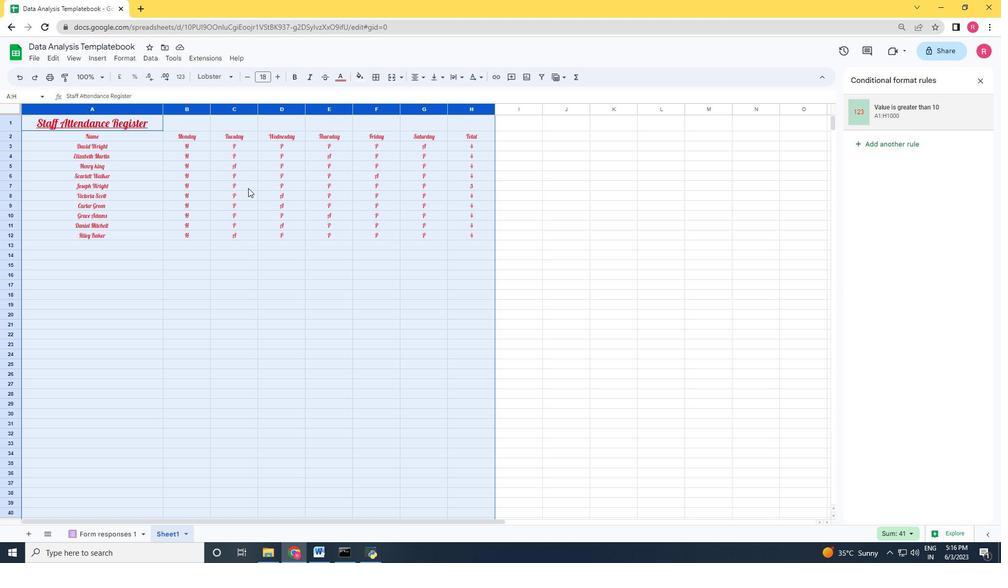 
Action: Mouse moved to (281, 339)
Screenshot: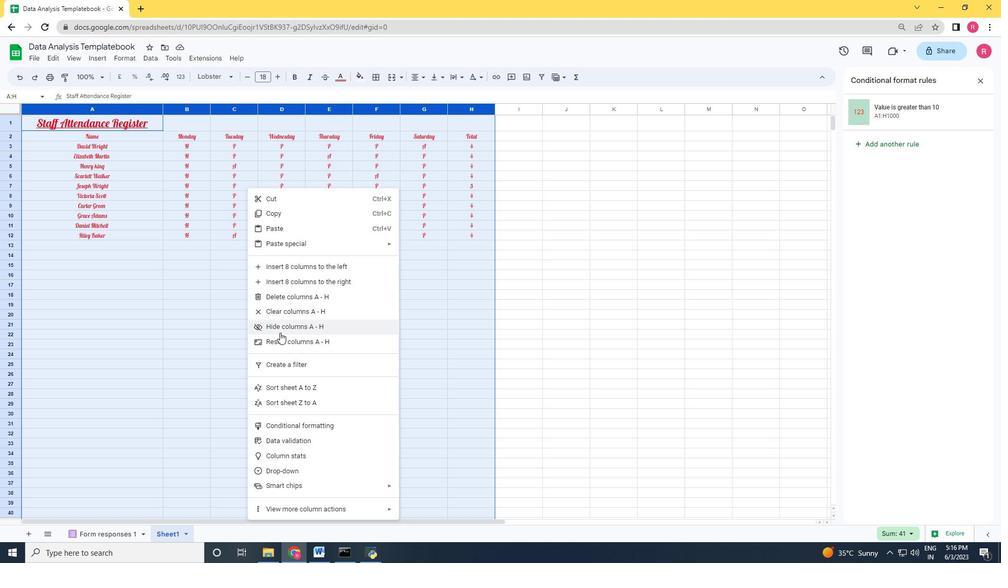 
Action: Mouse pressed left at (281, 339)
Screenshot: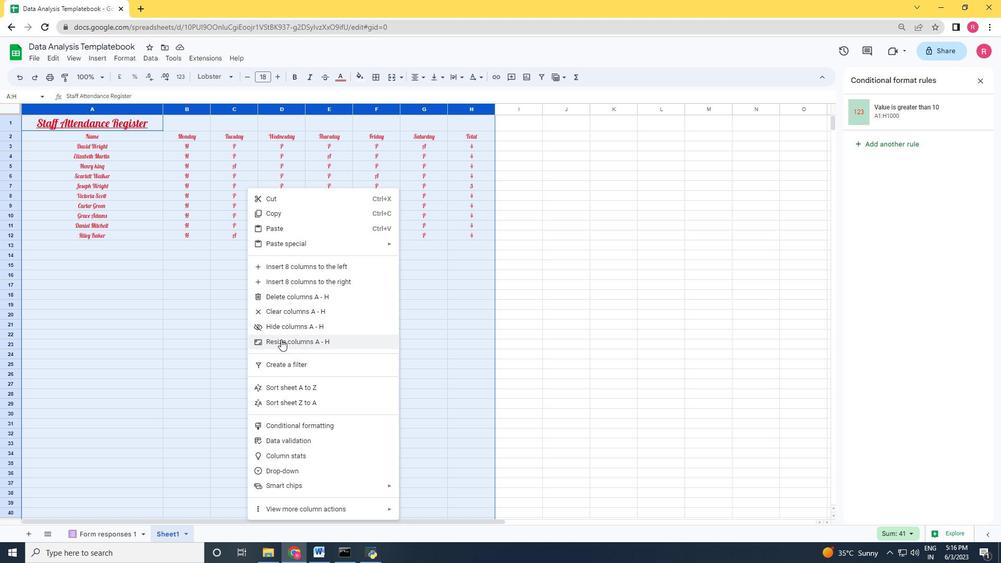 
Action: Mouse moved to (574, 244)
Screenshot: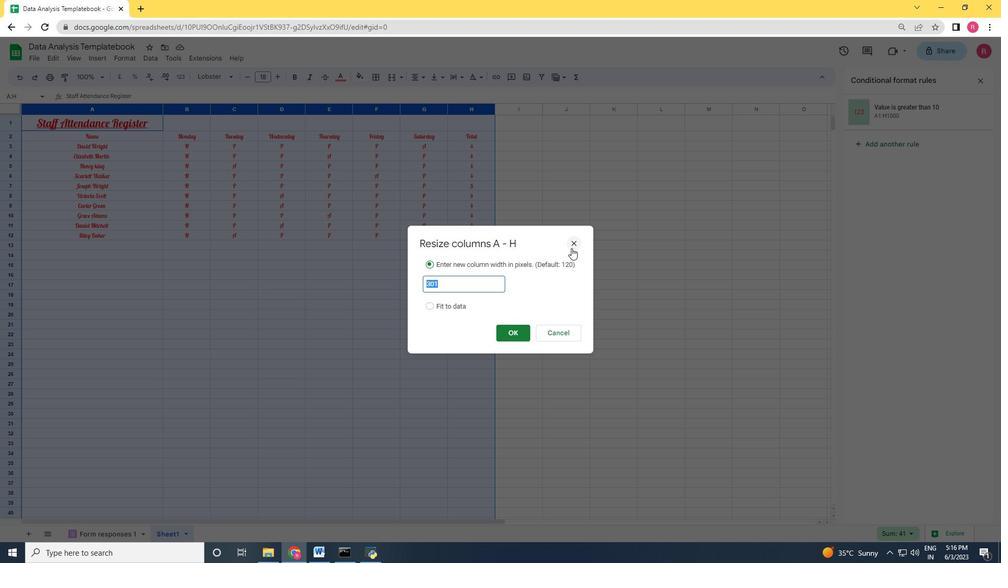 
Action: Mouse pressed left at (574, 244)
Screenshot: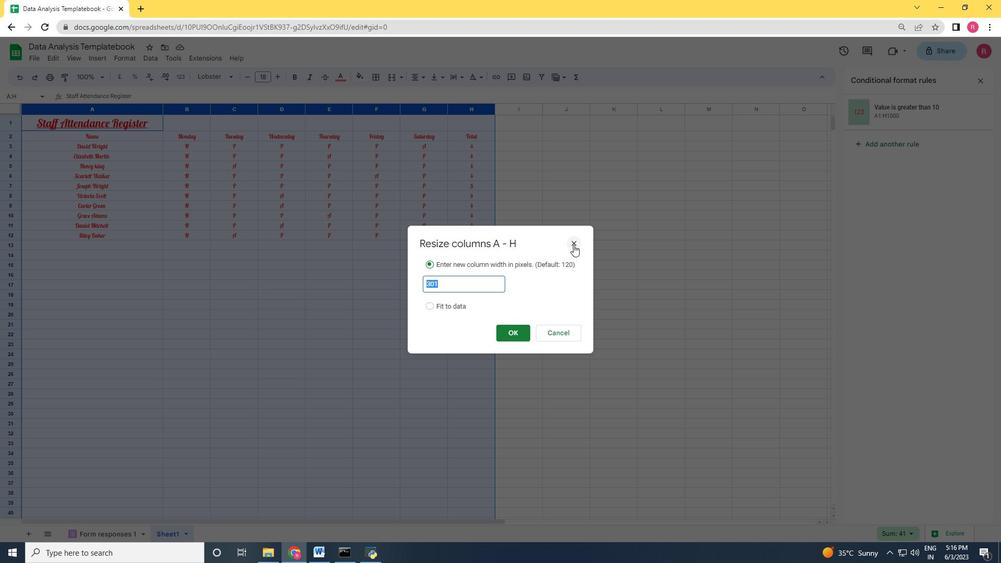 
Action: Mouse moved to (128, 55)
Screenshot: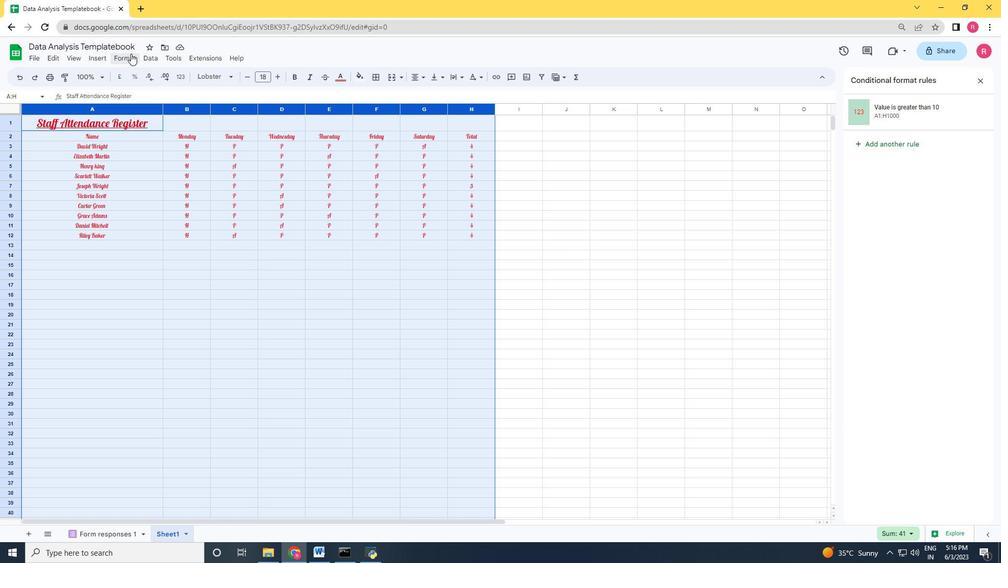 
Action: Mouse pressed left at (128, 55)
Screenshot: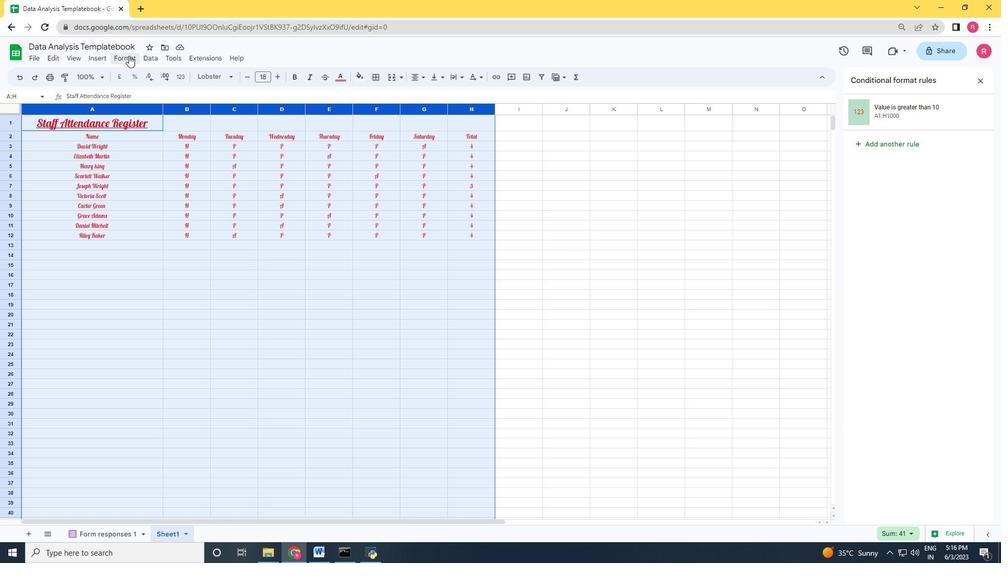 
Action: Mouse moved to (98, 59)
Screenshot: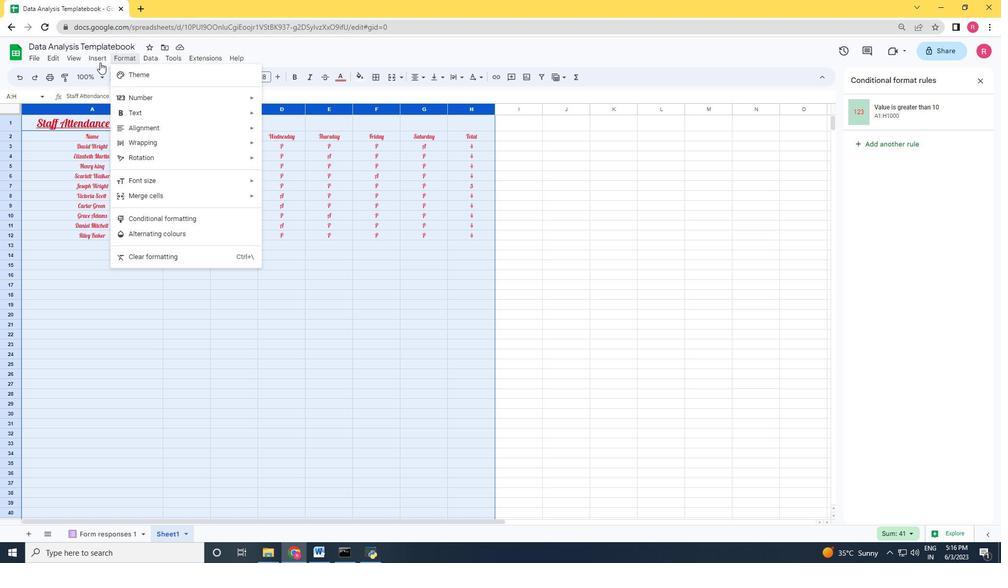 
Action: Mouse pressed left at (98, 59)
Screenshot: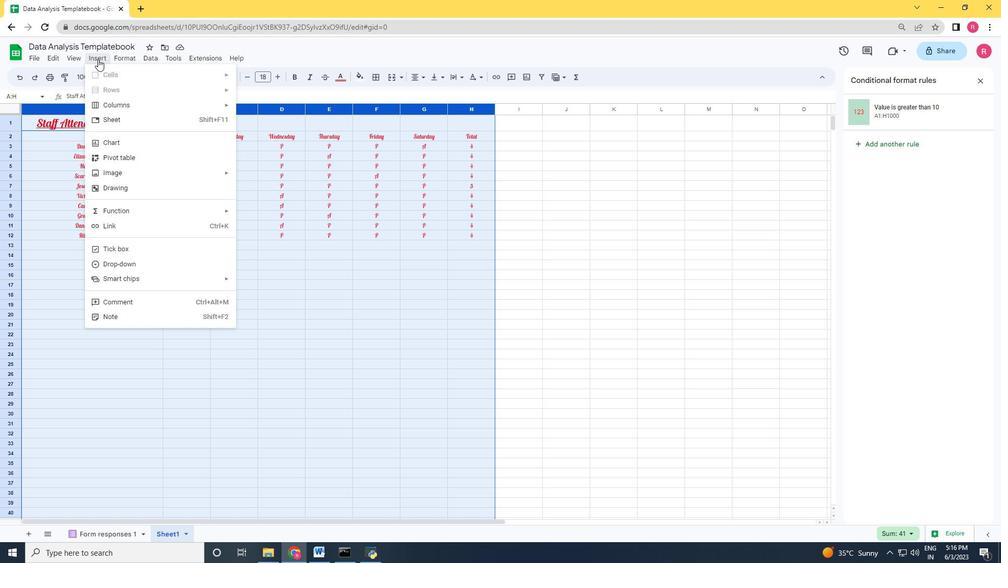
Action: Mouse moved to (98, 58)
Screenshot: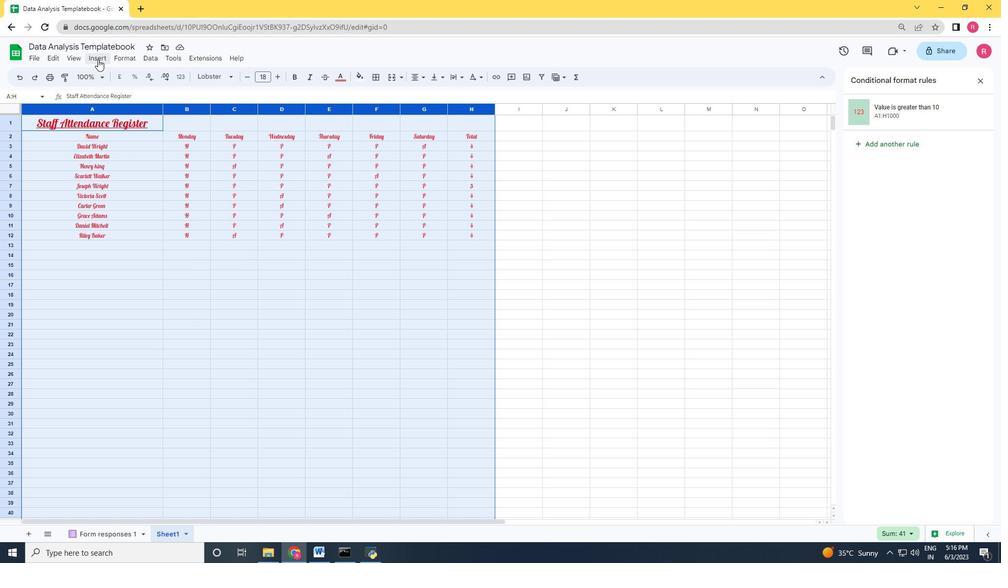 
Action: Mouse pressed left at (98, 58)
Screenshot: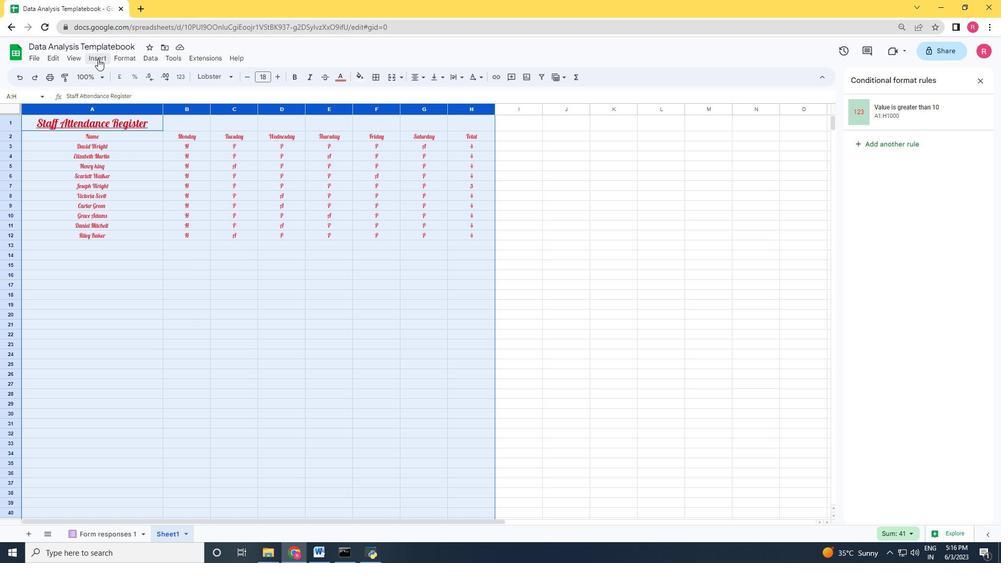 
Action: Mouse moved to (511, 225)
Screenshot: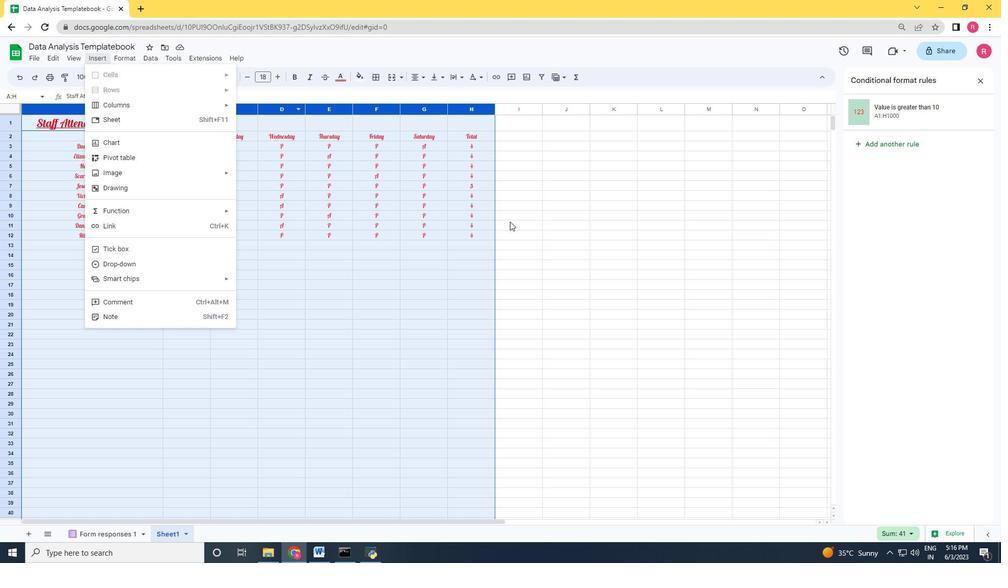 
Action: Mouse pressed right at (511, 225)
Screenshot: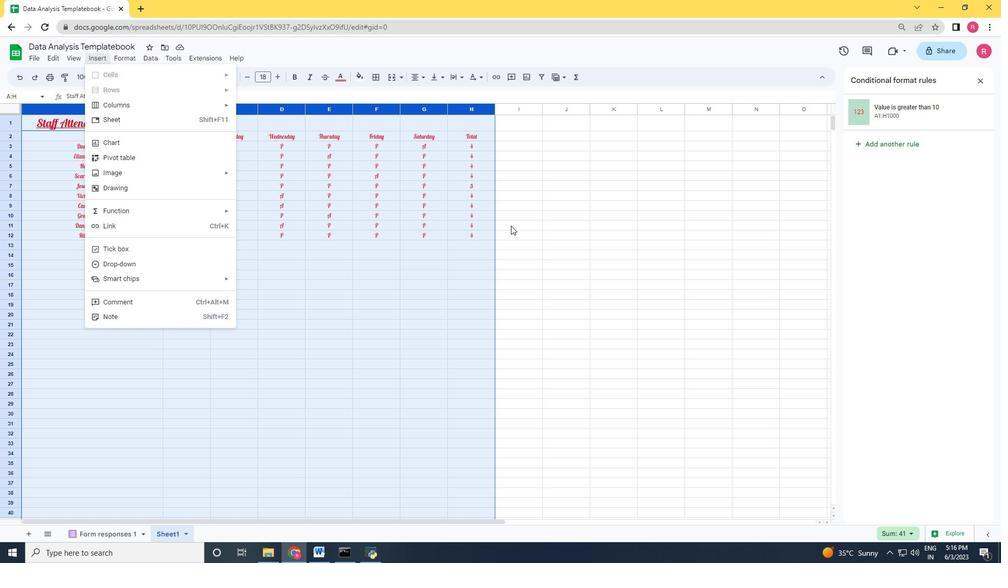 
Action: Mouse moved to (106, 118)
Screenshot: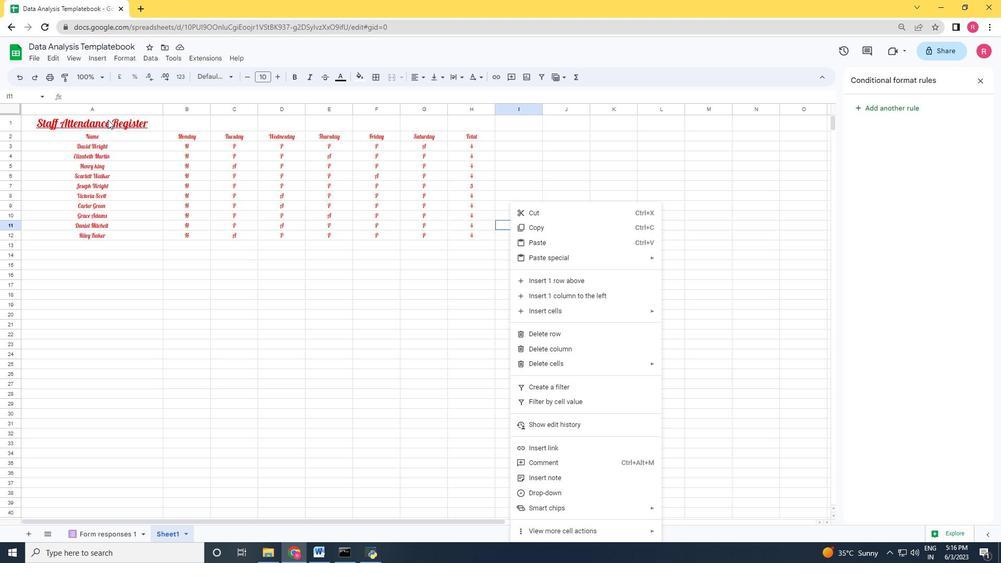 
Action: Mouse pressed left at (106, 118)
Screenshot: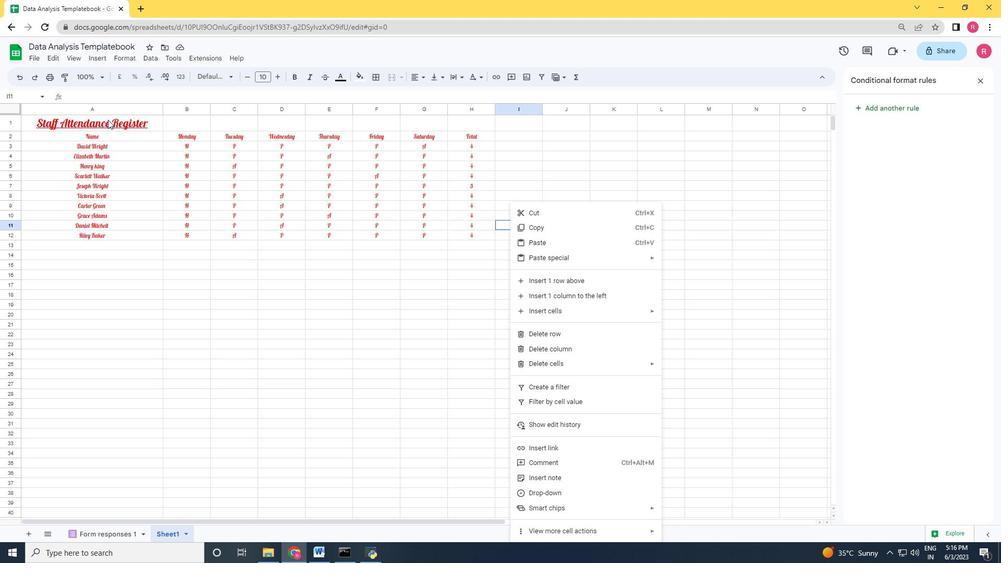 
Action: Mouse moved to (90, 105)
Screenshot: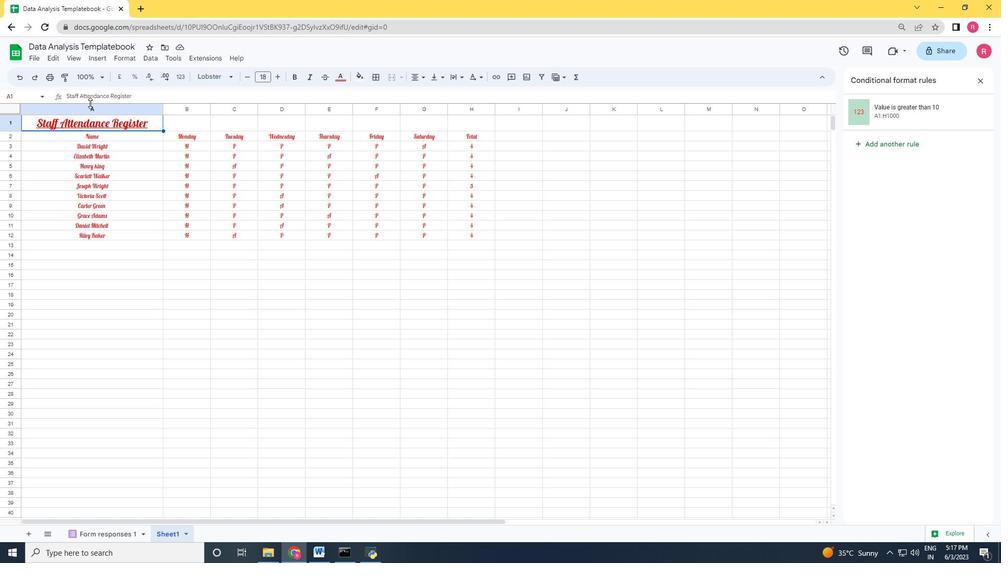 
Action: Mouse pressed left at (90, 105)
Screenshot: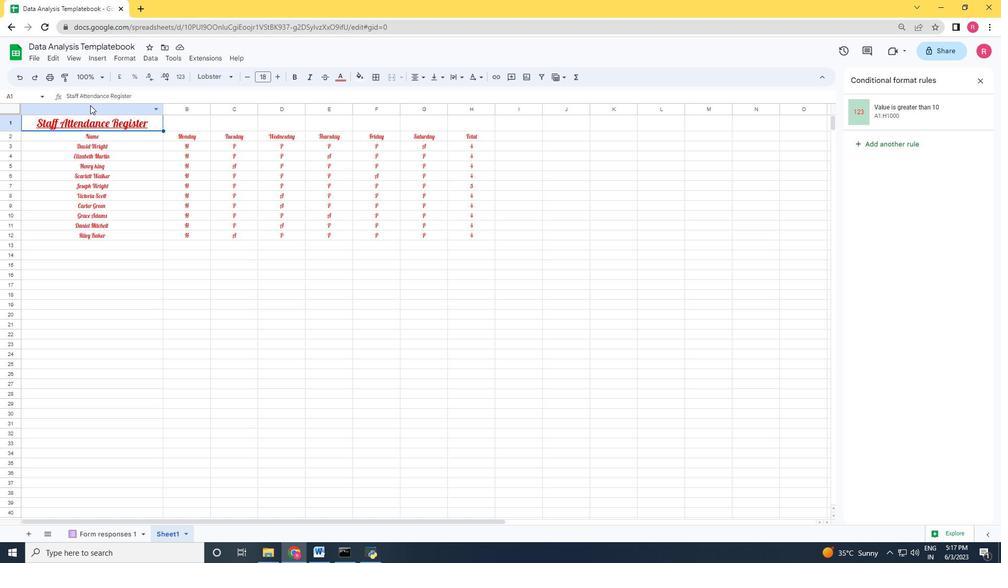 
Action: Mouse moved to (91, 110)
Screenshot: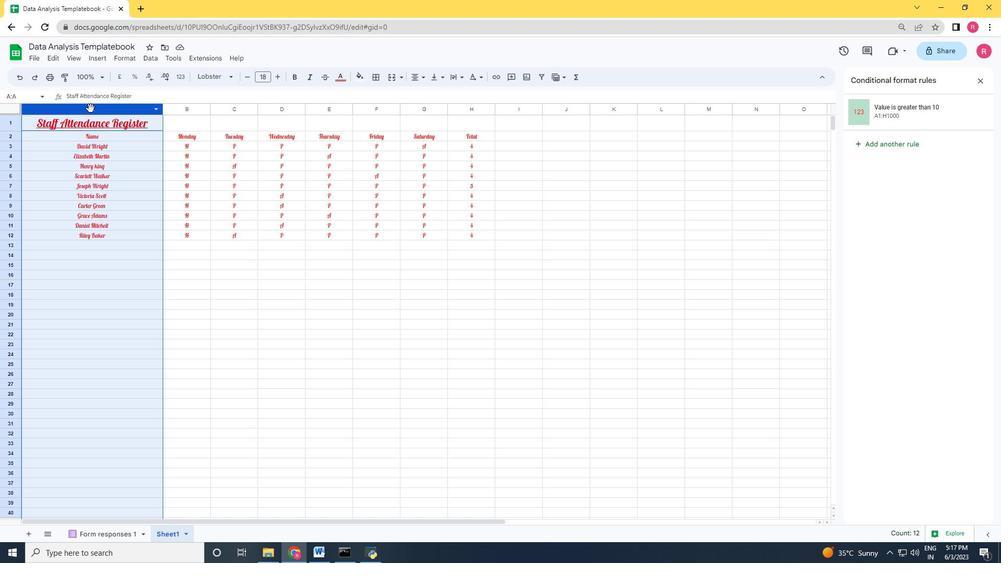 
Action: Mouse pressed left at (91, 110)
Screenshot: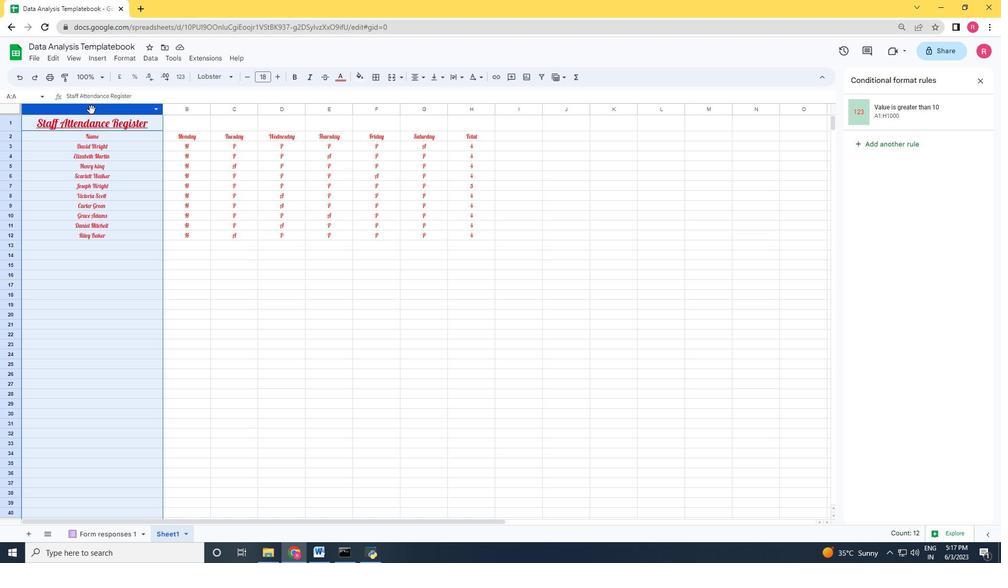 
Action: Mouse moved to (232, 248)
Screenshot: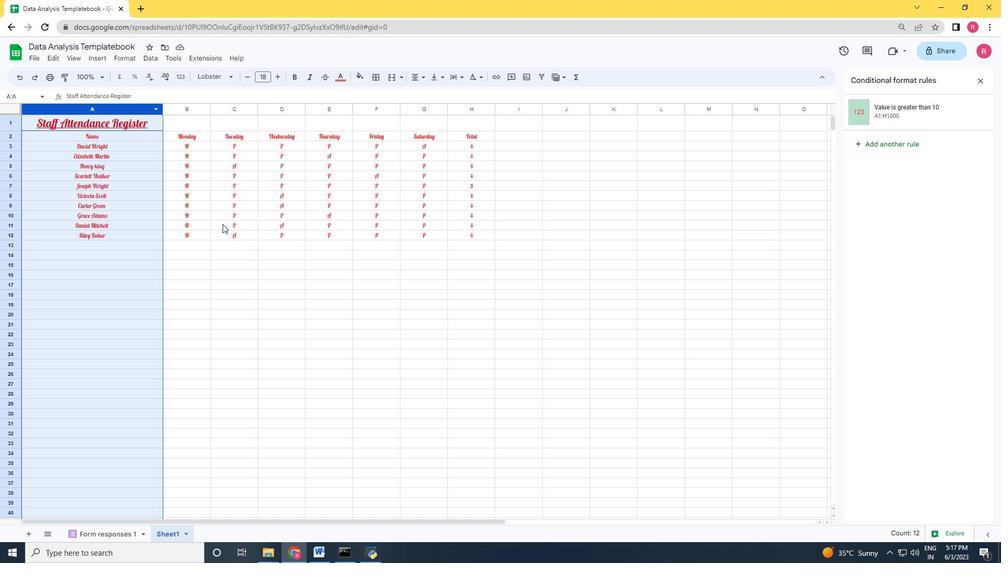 
Action: Mouse pressed left at (232, 248)
Screenshot: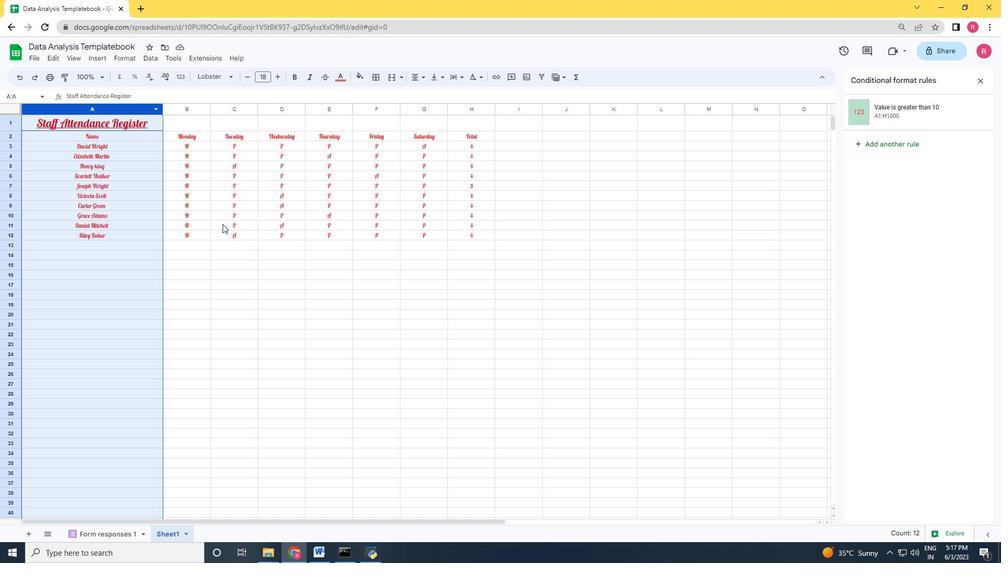 
Action: Mouse moved to (94, 109)
Screenshot: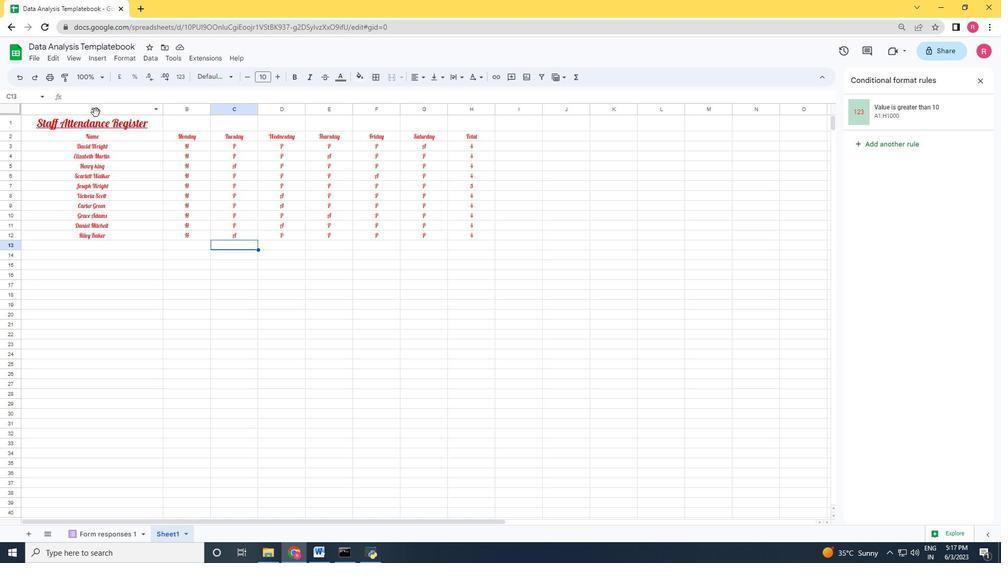
Action: Mouse pressed left at (94, 109)
Screenshot: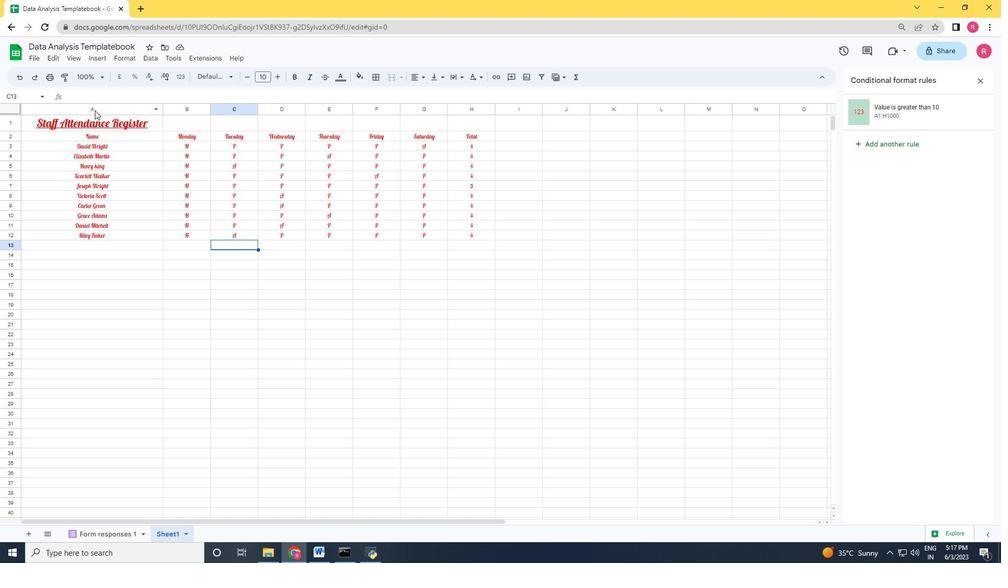 
Action: Mouse moved to (467, 153)
Screenshot: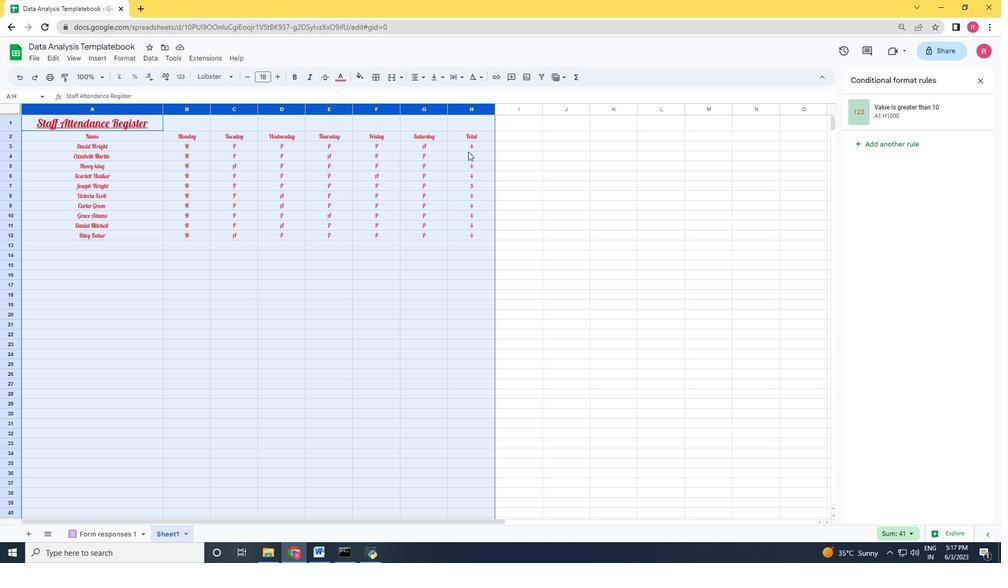 
Action: Mouse pressed right at (467, 153)
Screenshot: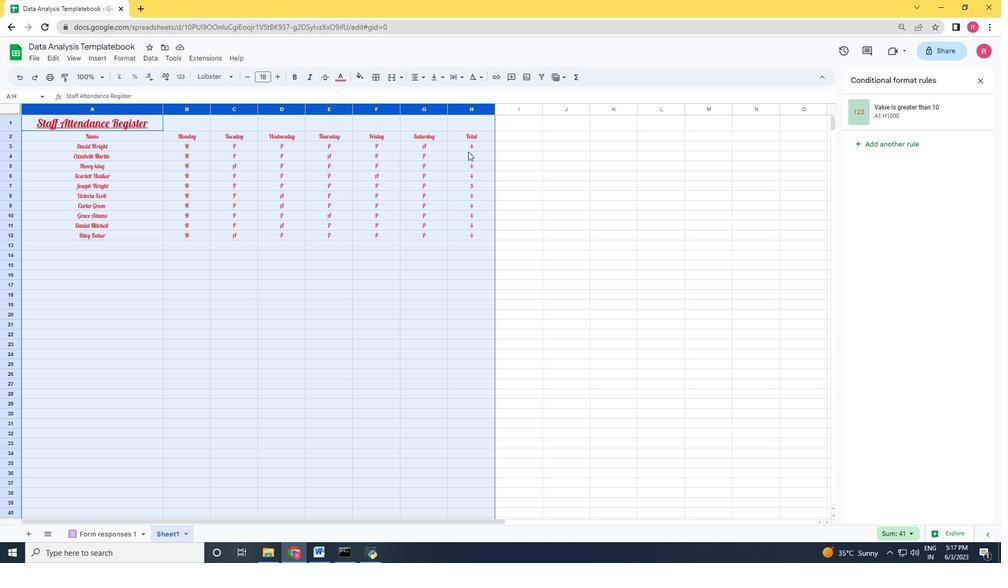 
Action: Mouse moved to (495, 306)
Screenshot: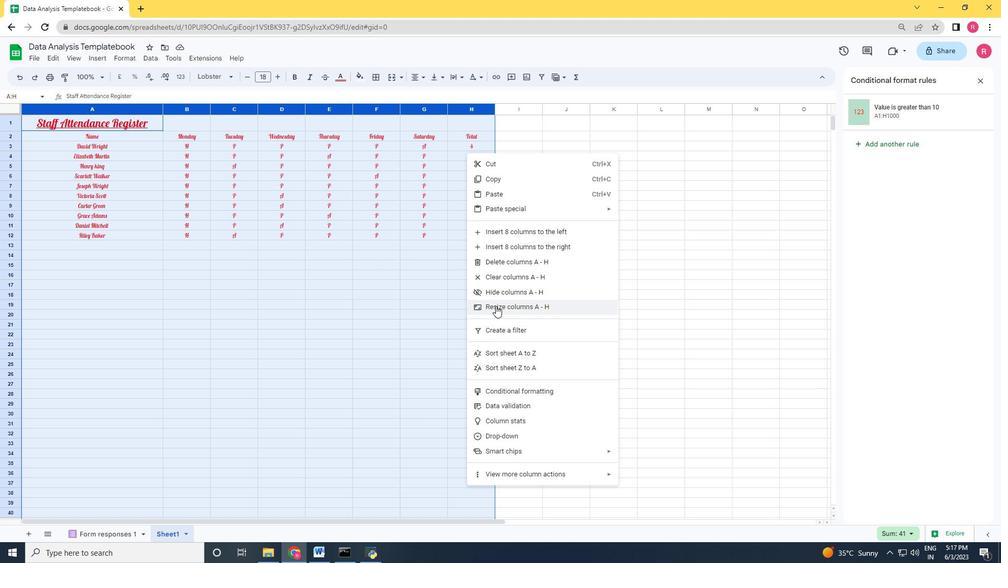 
Action: Mouse pressed left at (495, 306)
Screenshot: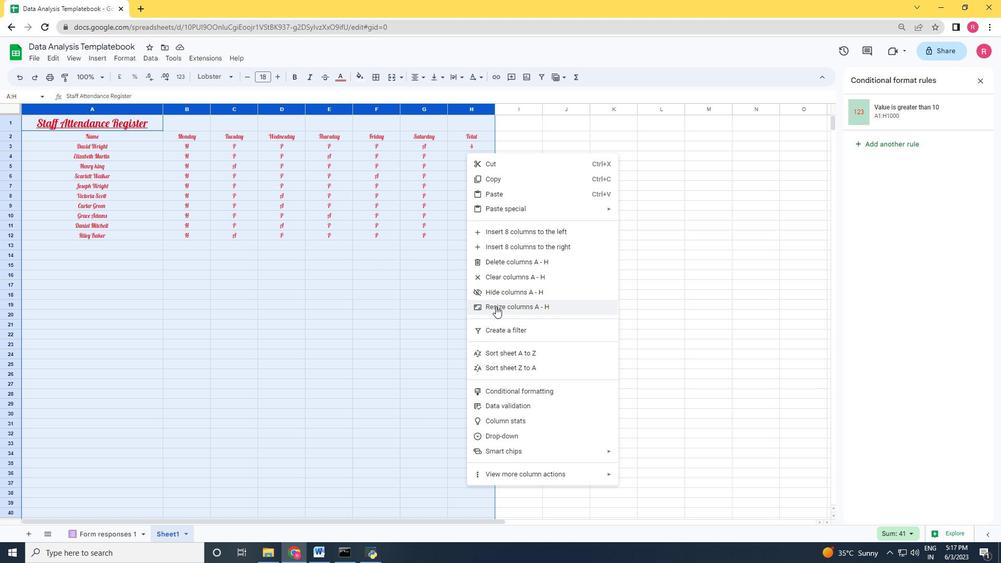
Action: Mouse moved to (421, 313)
Screenshot: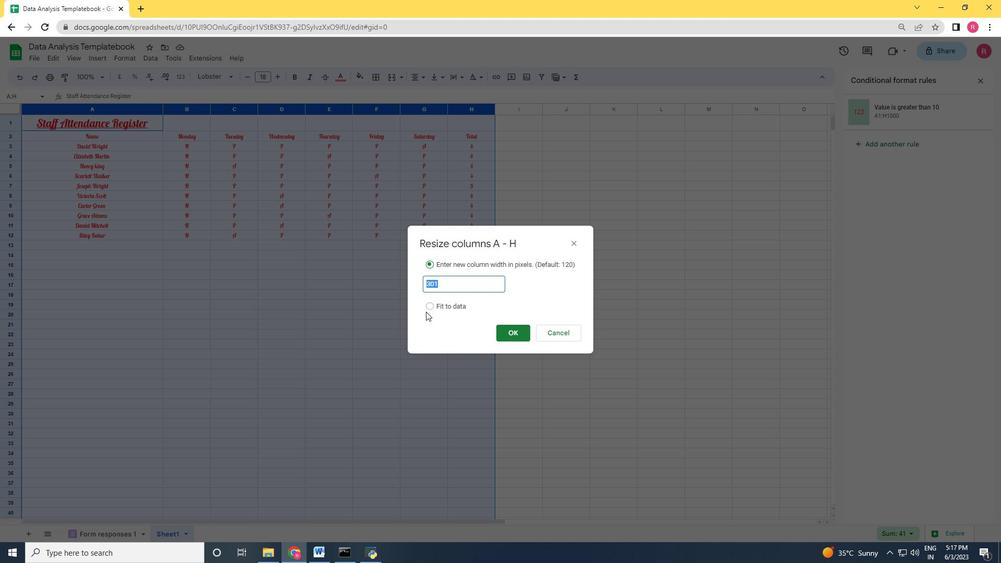 
Action: Key pressed 15
Screenshot: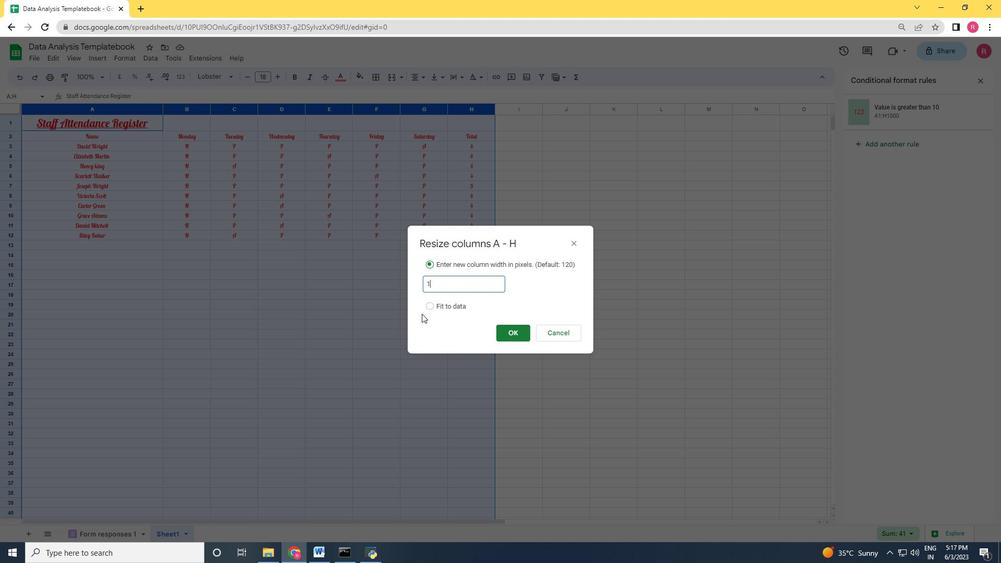 
Action: Mouse moved to (514, 327)
Screenshot: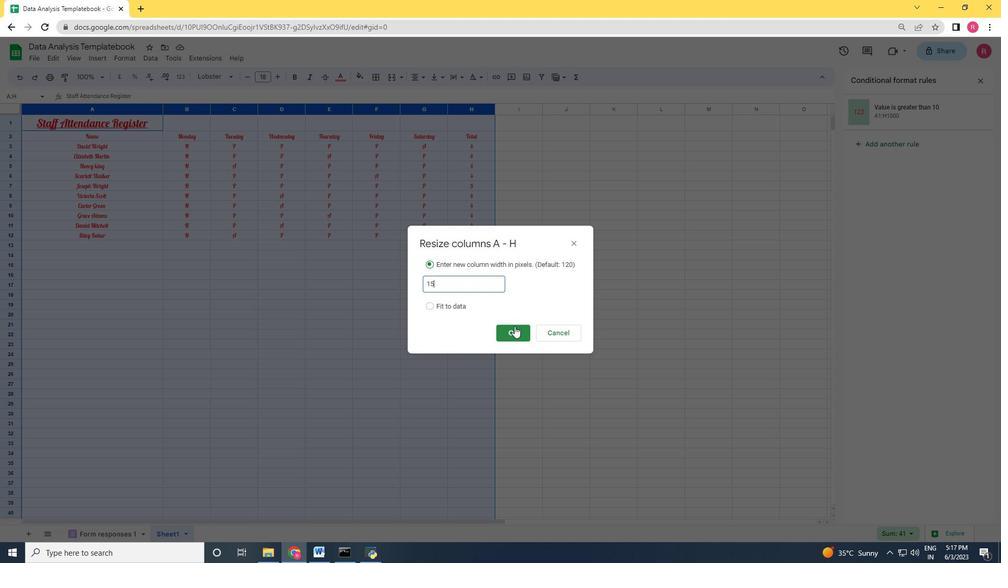
Action: Mouse pressed left at (514, 327)
Screenshot: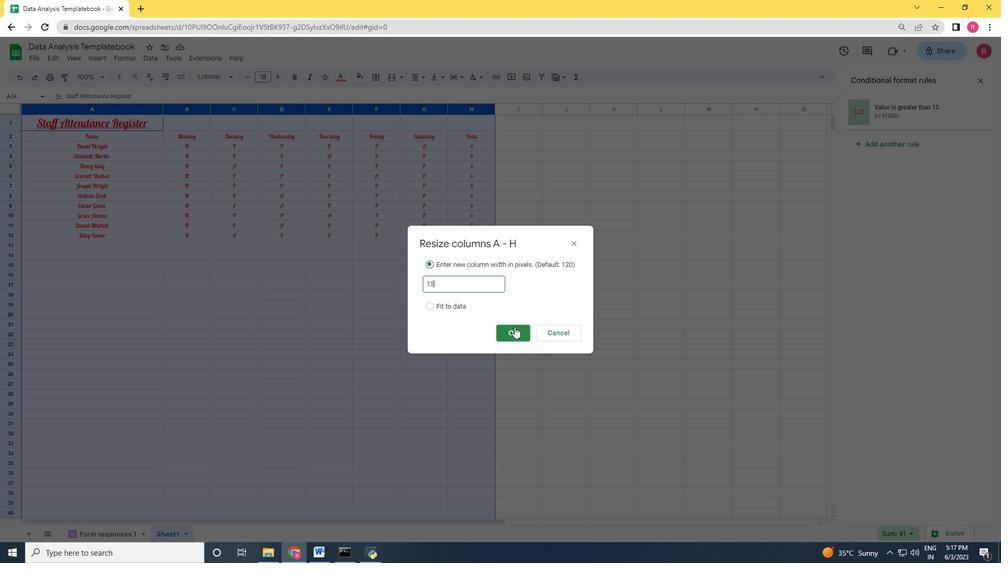 
Action: Mouse moved to (324, 285)
Screenshot: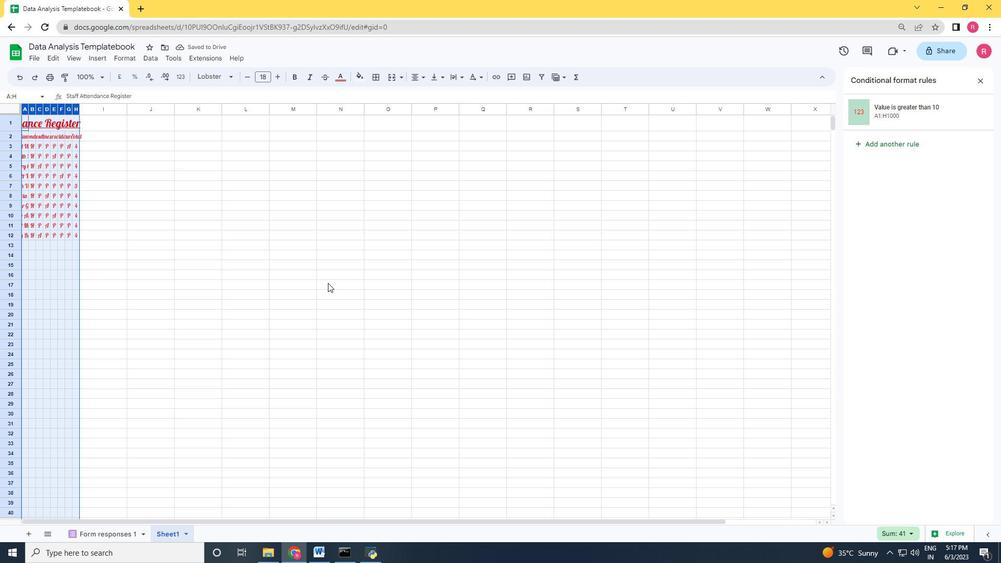 
